 Task: Open a blank worksheet and write heading  Dollar SenseAdd Dates in a column and its values below  '2023-05-01, 2023-05-05, 2023-05-10, 2023-05-15, 2023-05-20, 2023-05-25 & 2023-05-31. 'Add Descriptionsin next column and its values below  Monthly Salary, Grocery Shopping, Dining Out., Utility Bill, Transportation, Entertainment & Miscellaneous. Add Amount in next column and its values below  $2,500, $100, $50, $150, $30, $50 & $20. Add Income/ Expensein next column and its values below  Income, Expenses, Expenses, Expenses, Expenses, Expenses & Expenses. Add Balance in next column and its values below  $2,500, $2,400, $2,350, $2,200, $2,170, $2,120 & $2,100. Save page BankBalances logbookbook
Action: Mouse moved to (112, 102)
Screenshot: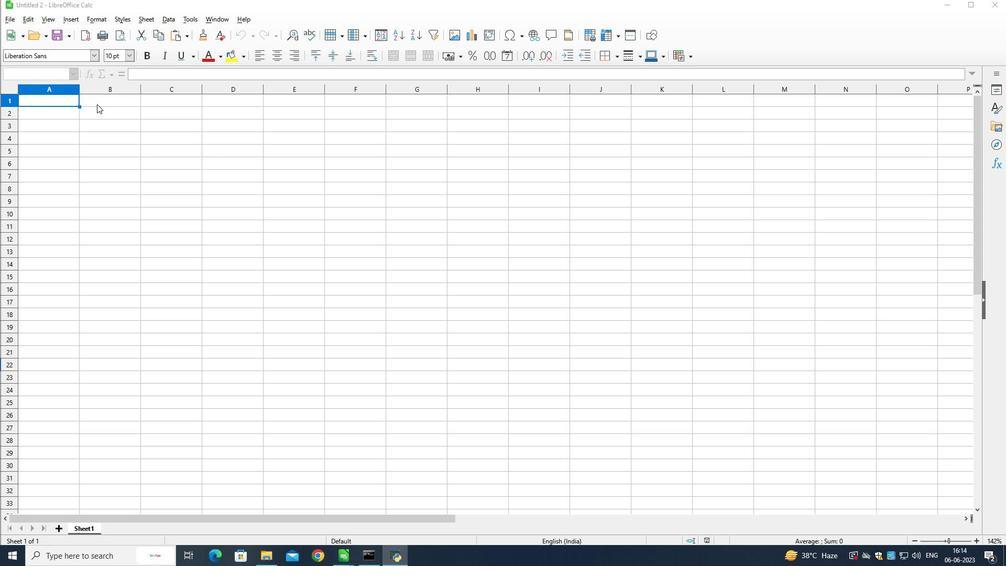 
Action: Mouse pressed left at (112, 102)
Screenshot: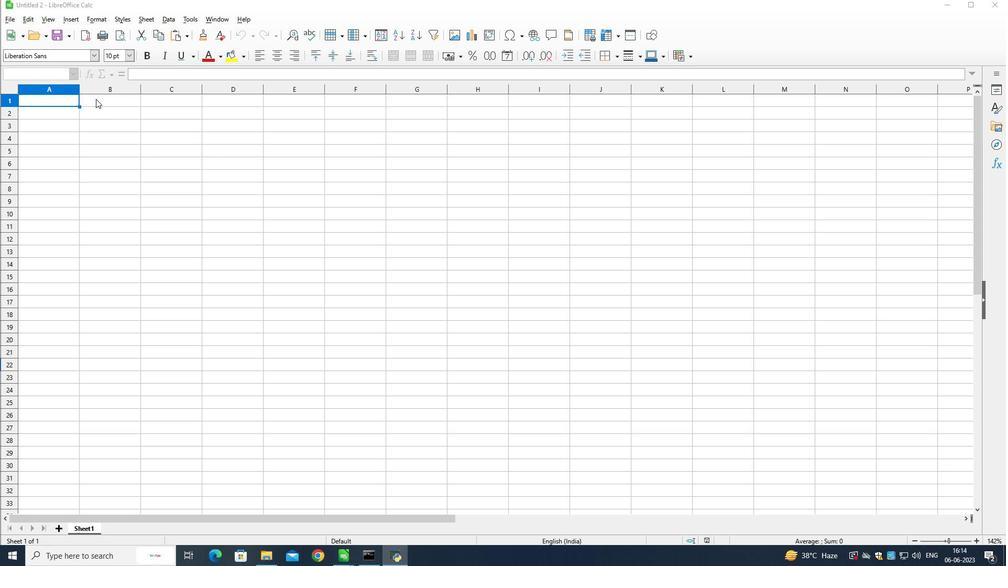
Action: Mouse moved to (112, 122)
Screenshot: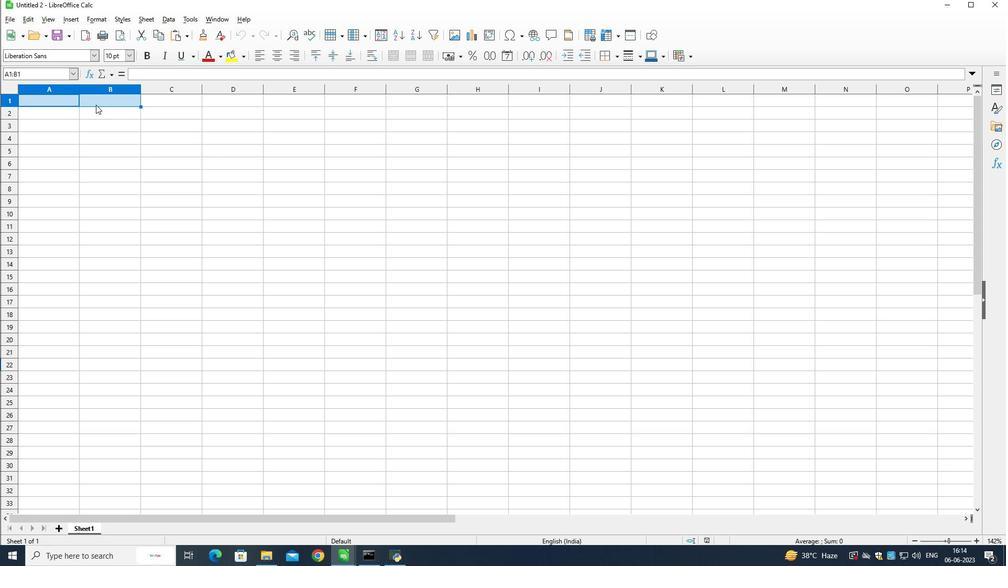 
Action: Mouse pressed right at (112, 122)
Screenshot: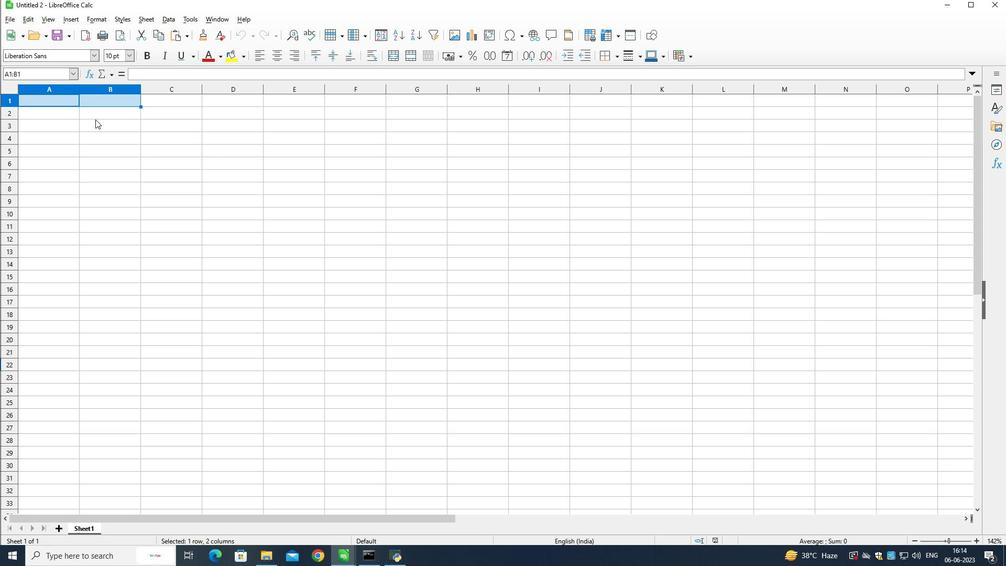 
Action: Mouse moved to (112, 105)
Screenshot: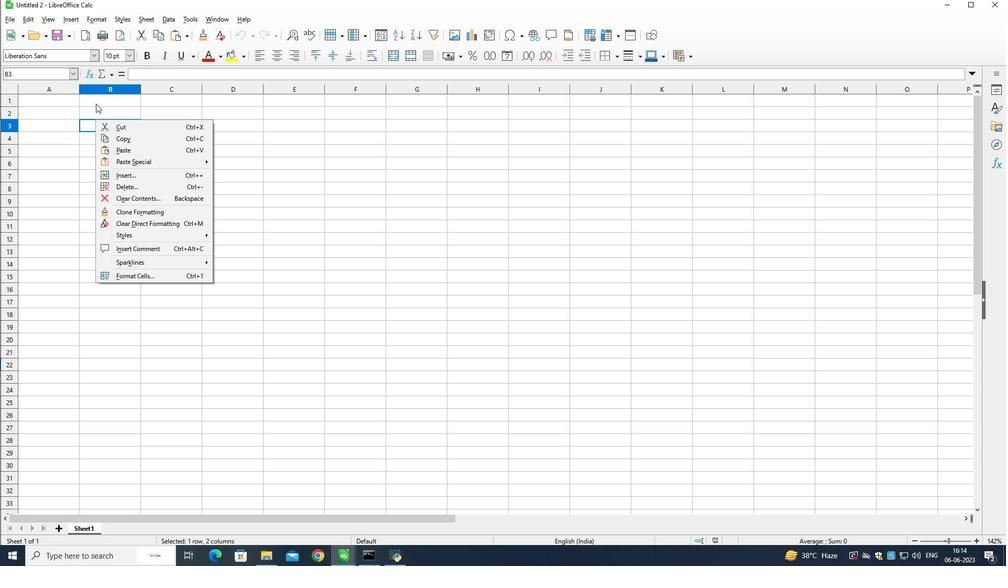 
Action: Mouse pressed left at (112, 105)
Screenshot: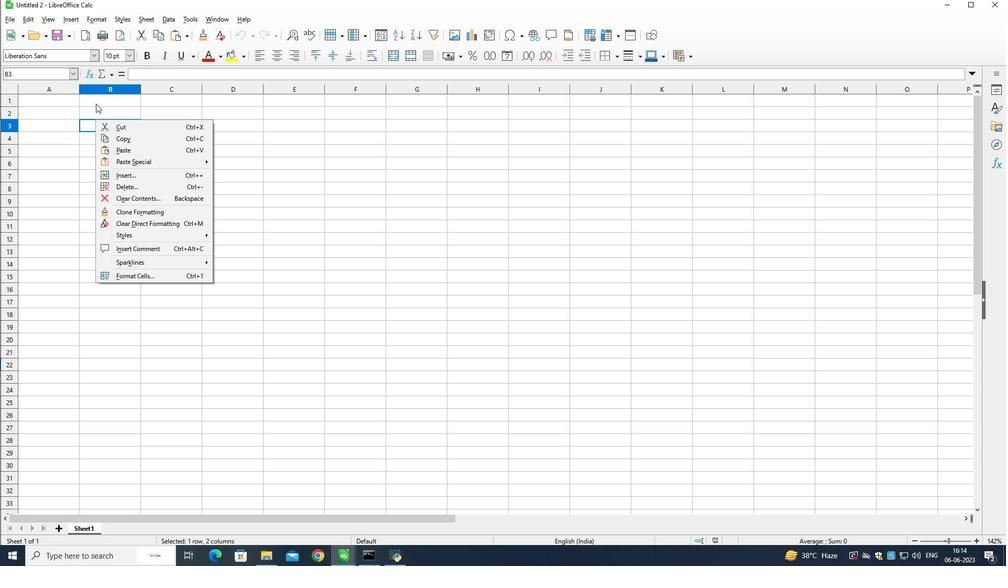 
Action: Mouse pressed left at (112, 105)
Screenshot: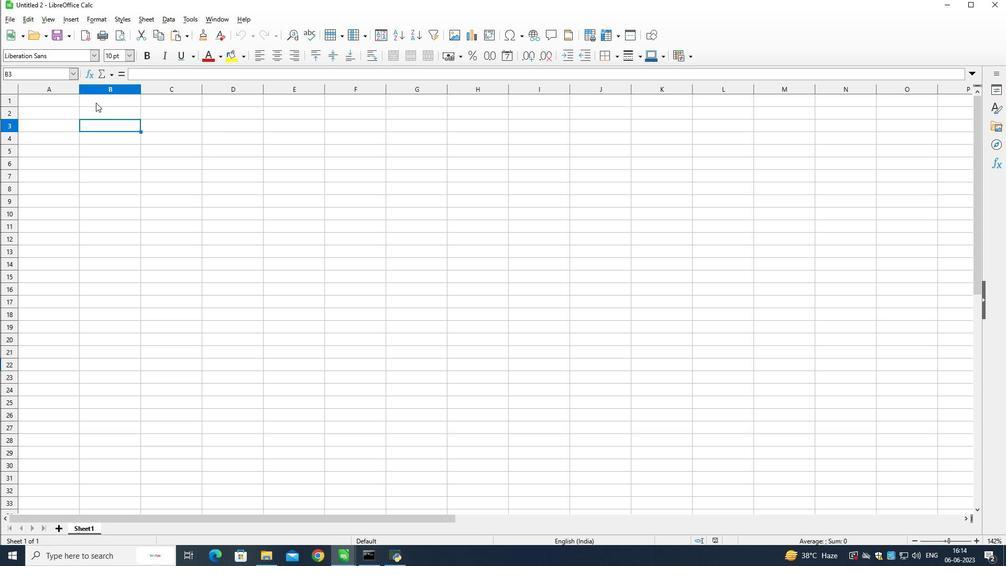
Action: Mouse moved to (113, 104)
Screenshot: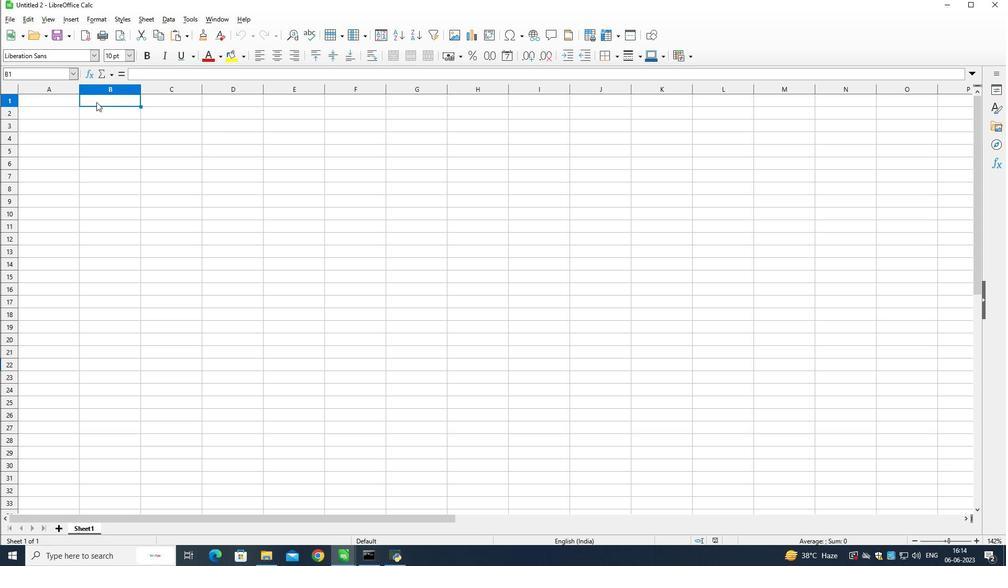 
Action: Key pressed <Key.shift>Dollar<Key.space>
Screenshot: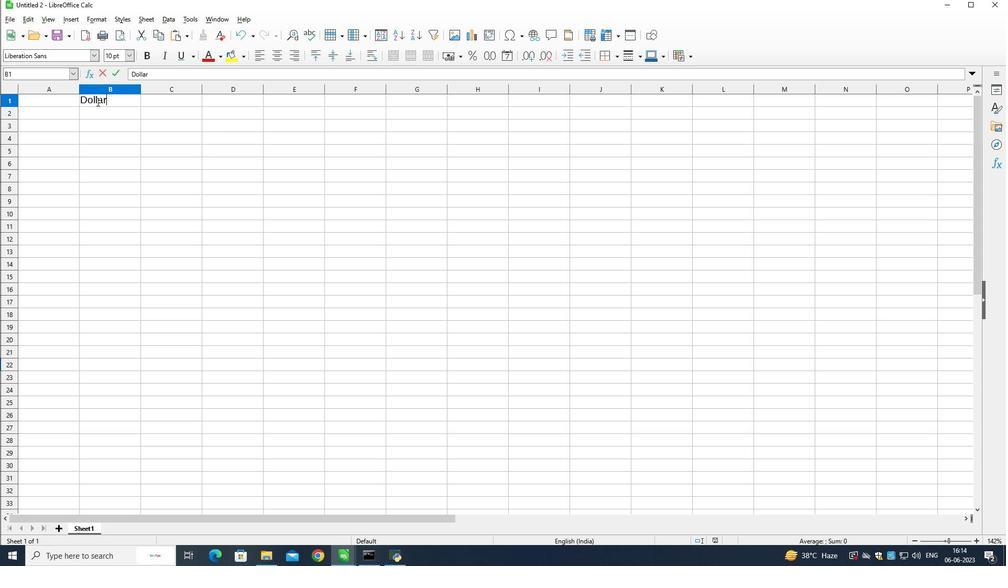
Action: Mouse moved to (718, 74)
Screenshot: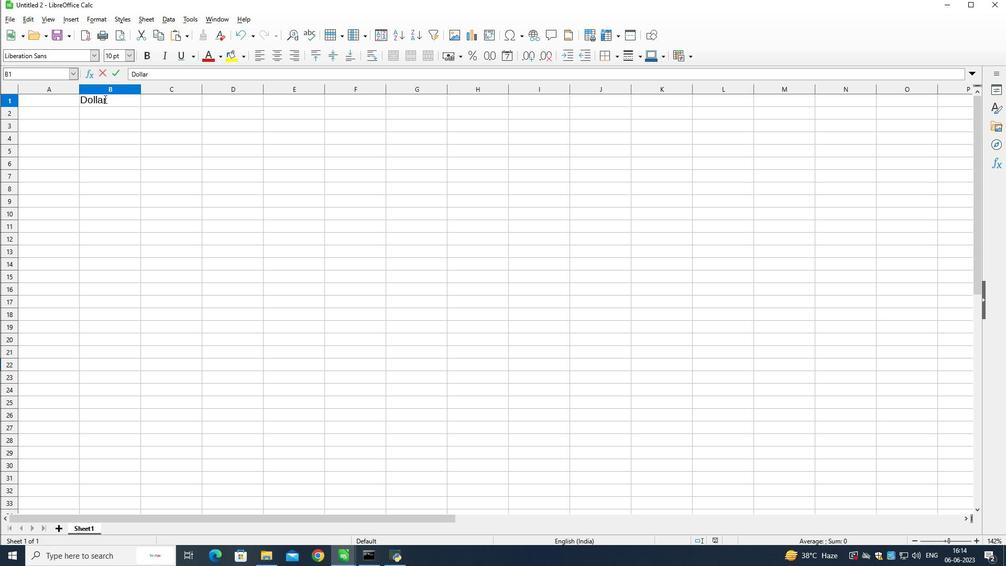 
Action: Key pressed <Key.shift>Sense<Key.down><Key.left><Key.shift>dates<Key.down>2023-05-01<Key.down>20230<Key.backspace>-05-05<Key.down>2023-05-0<Key.backspace>10<Key.down>20230<Key.backspace>-05-10<Key.down>2023-05-15<Key.down>2023-05-20<Key.down>2023-05-25<Key.down>2023-05-31
Screenshot: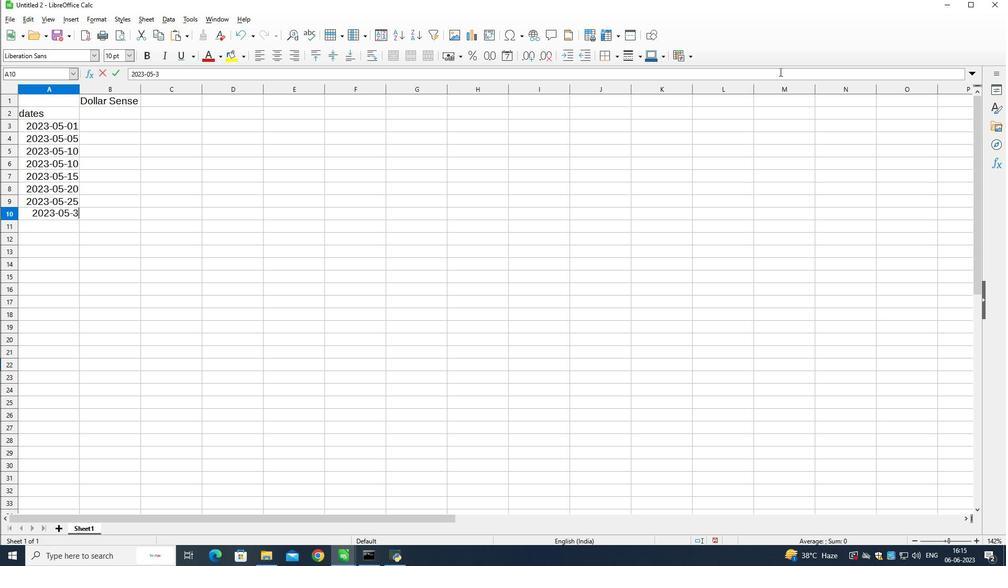 
Action: Mouse moved to (130, 118)
Screenshot: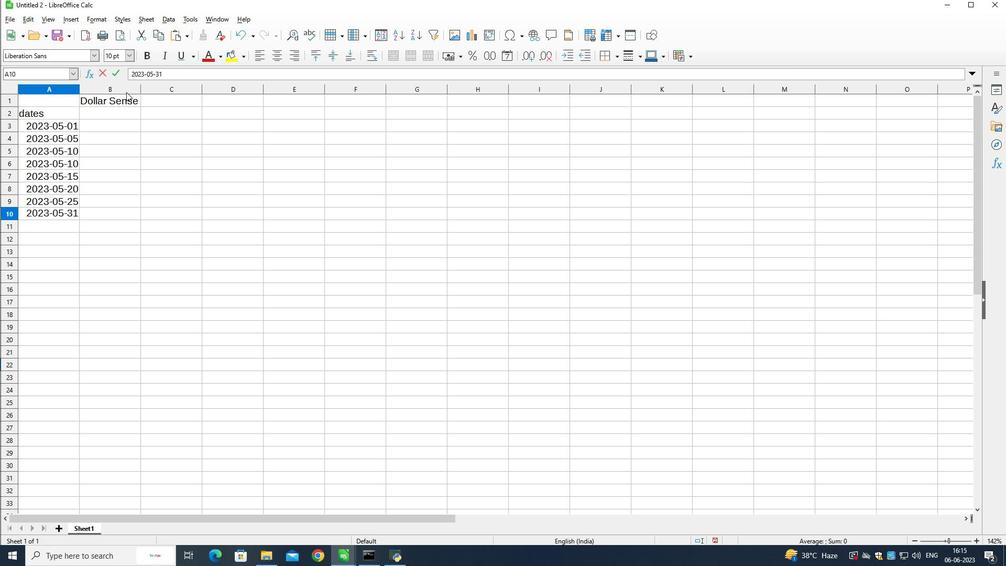 
Action: Mouse pressed left at (130, 118)
Screenshot: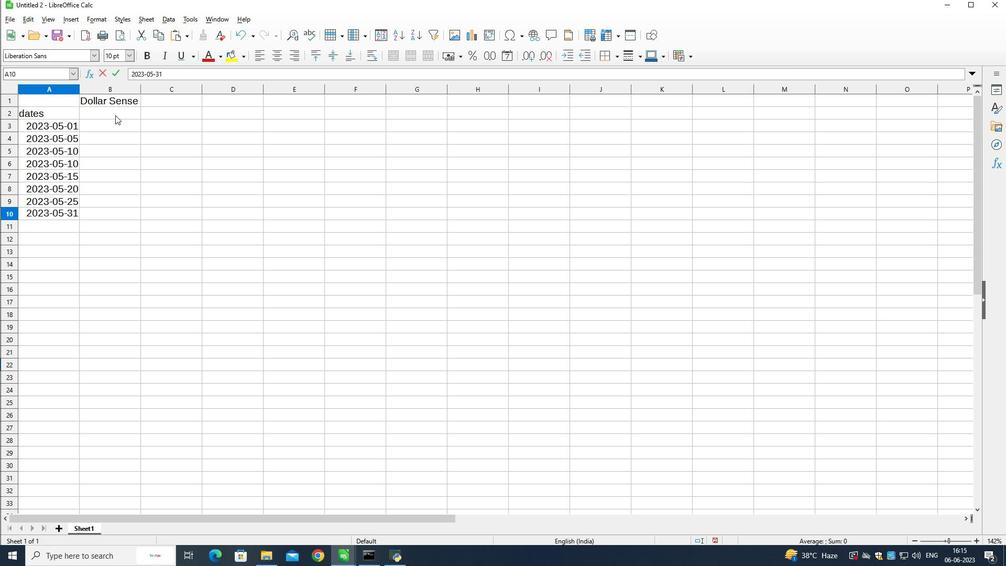 
Action: Mouse moved to (137, 138)
Screenshot: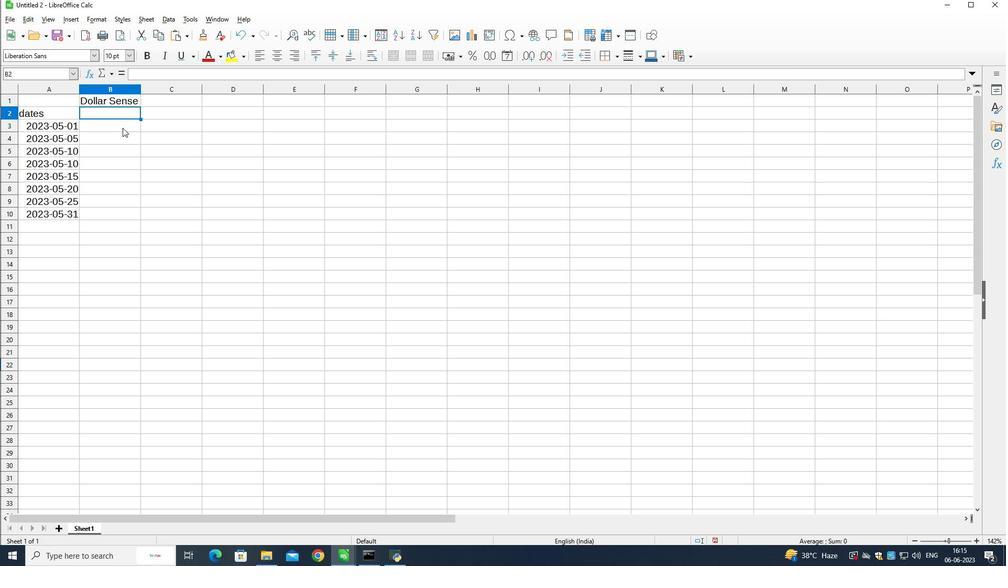 
Action: Key pressed <Key.shift><Key.shift><Key.shift><Key.shift>Description<Key.down><Key.shift><Key.shift><Key.shift><Key.shift><Key.shift><Key.shift><Key.shift><Key.shift>Monthly<Key.space><Key.shift>salary<Key.down><Key.shift><Key.shift><Key.shift><Key.shift><Key.shift><Key.shift><Key.shift><Key.shift><Key.shift><Key.shift><Key.shift><Key.shift><Key.shift><Key.shift><Key.shift><Key.shift><Key.shift><Key.shift><Key.shift><Key.shift>Grocery<Key.space><Key.shift>Shopping<Key.down><Key.shift><Key.shift>Dining<Key.space><Key.shift>OUt<Key.down><Key.shift><Key.shift><Key.shift><Key.shift><Key.shift><Key.shift><Key.shift><Key.shift><Key.shift><Key.shift><Key.shift><Key.shift><Key.shift><Key.shift><Key.shift><Key.shift><Key.shift><Key.shift><Key.shift><Key.shift><Key.shift><Key.shift><Key.shift><Key.shift><Key.shift><Key.shift><Key.shift><Key.shift><Key.shift><Key.shift><Key.shift><Key.shift><Key.shift><Key.shift><Key.shift><Key.shift><Key.shift><Key.shift><Key.shift><Key.shift>Utility<Key.space><Key.shift>Bill<Key.down><Key.shift>Transportation<Key.down><Key.shift>Entertainment<Key.down><Key.shift>Miscelle<Key.backspace>aneous<Key.down><Key.shift>Am<Key.backspace><Key.backspace>
Screenshot: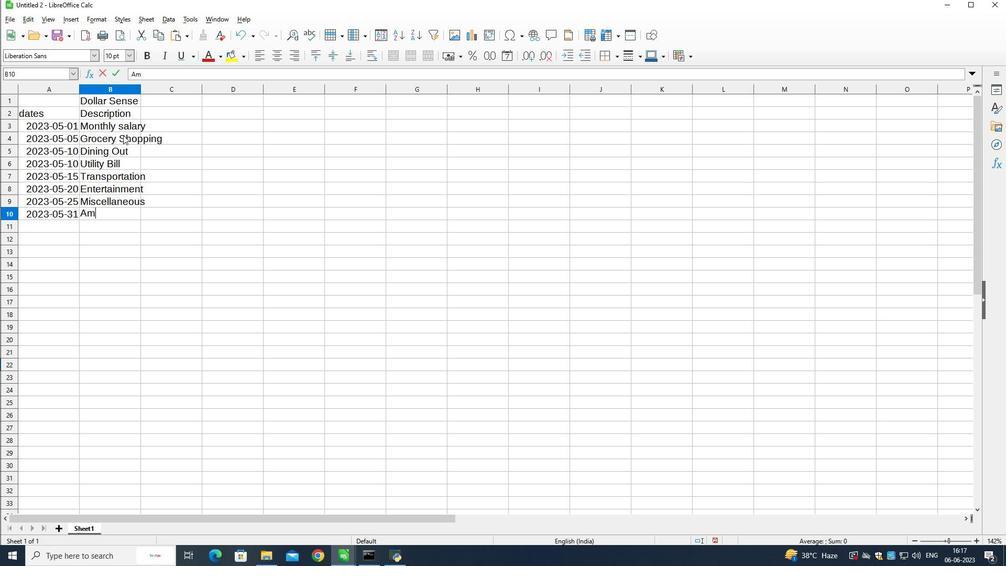 
Action: Mouse moved to (136, 200)
Screenshot: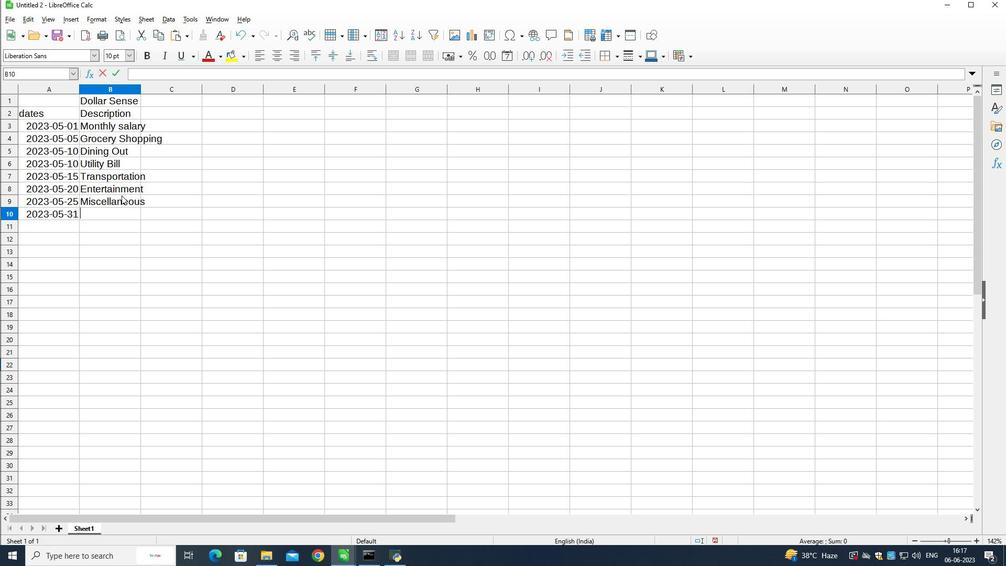 
Action: Mouse pressed left at (136, 200)
Screenshot: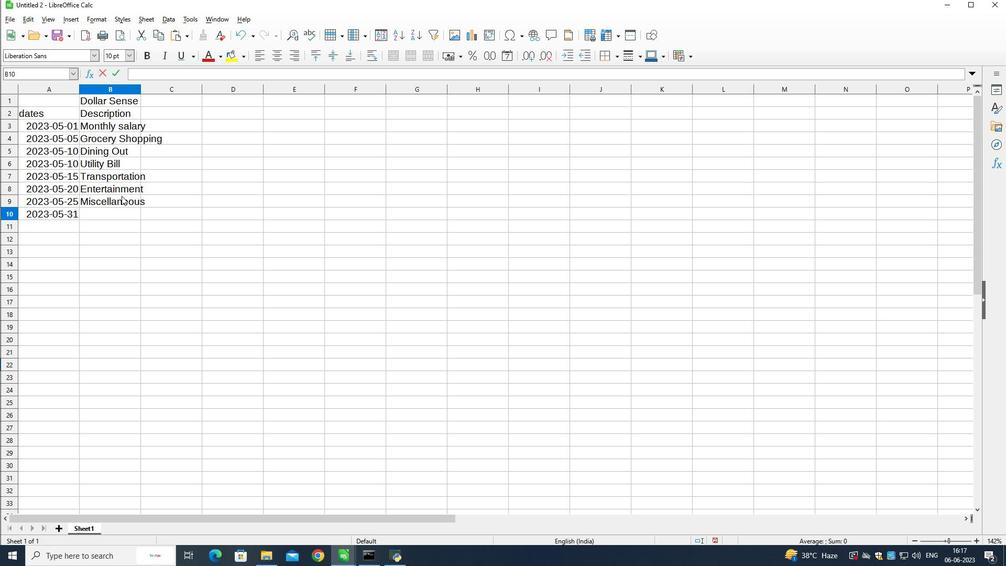 
Action: Mouse pressed left at (136, 200)
Screenshot: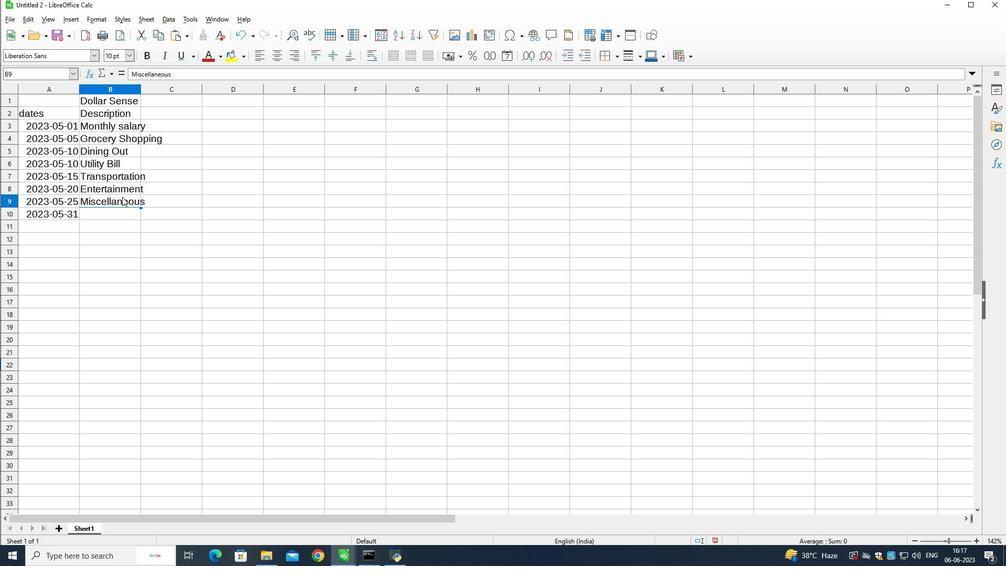 
Action: Mouse moved to (137, 206)
Screenshot: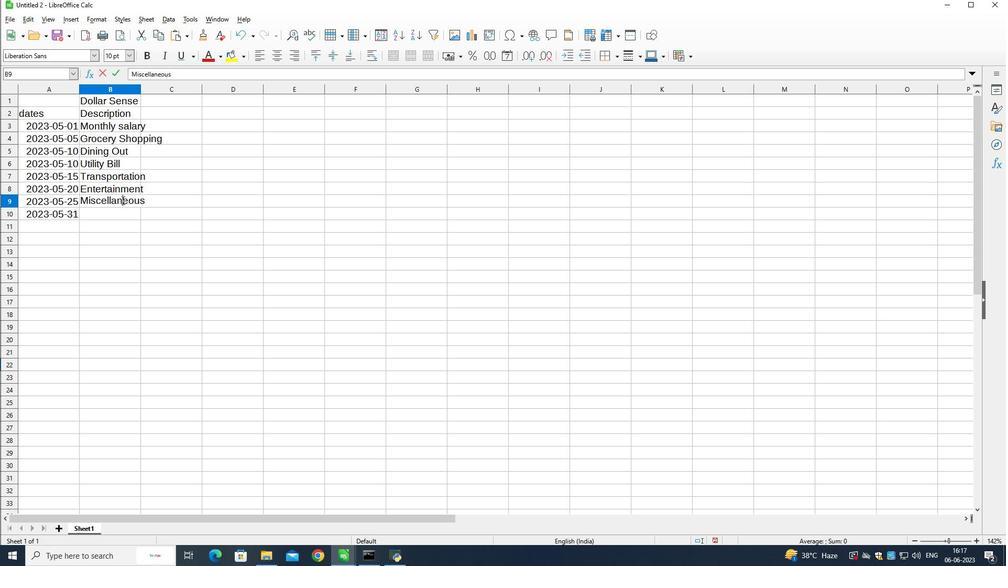 
Action: Mouse pressed left at (137, 206)
Screenshot: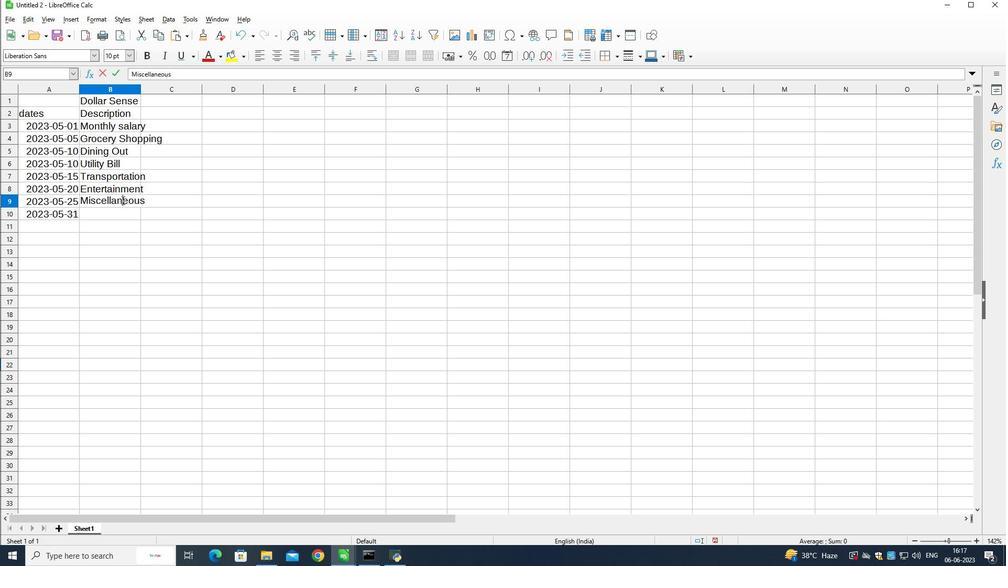 
Action: Mouse pressed left at (137, 206)
Screenshot: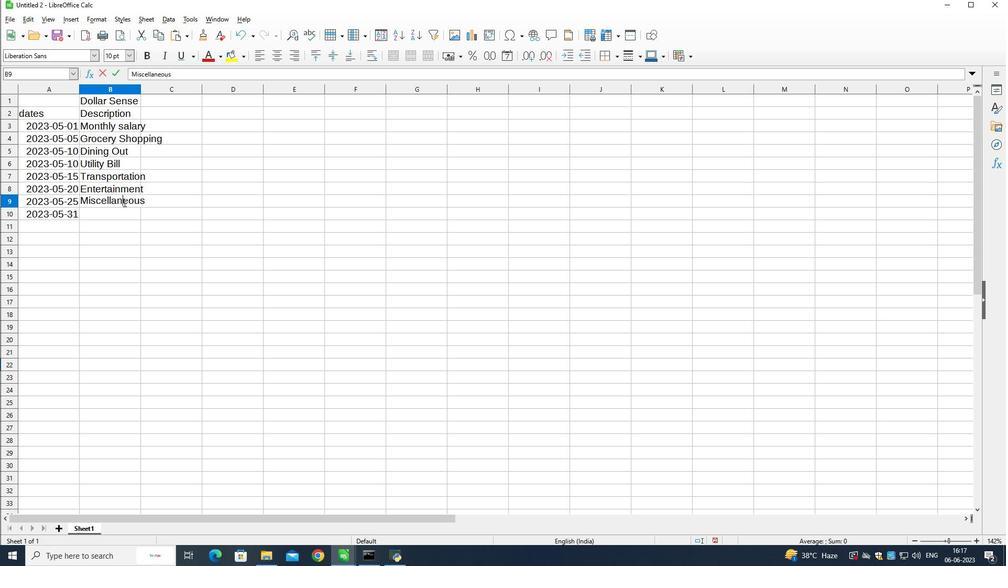 
Action: Mouse moved to (178, 173)
Screenshot: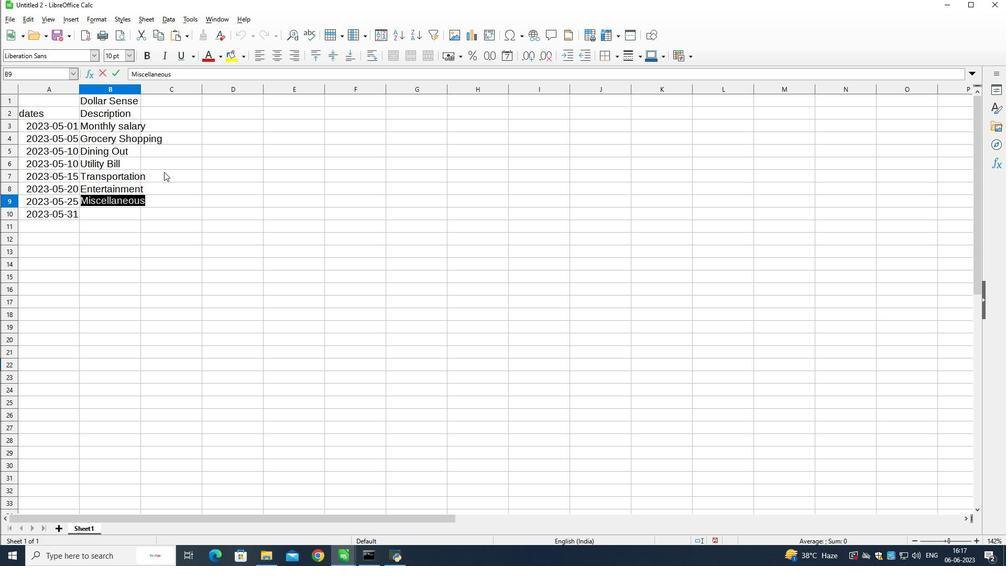 
Action: Mouse pressed left at (178, 173)
Screenshot: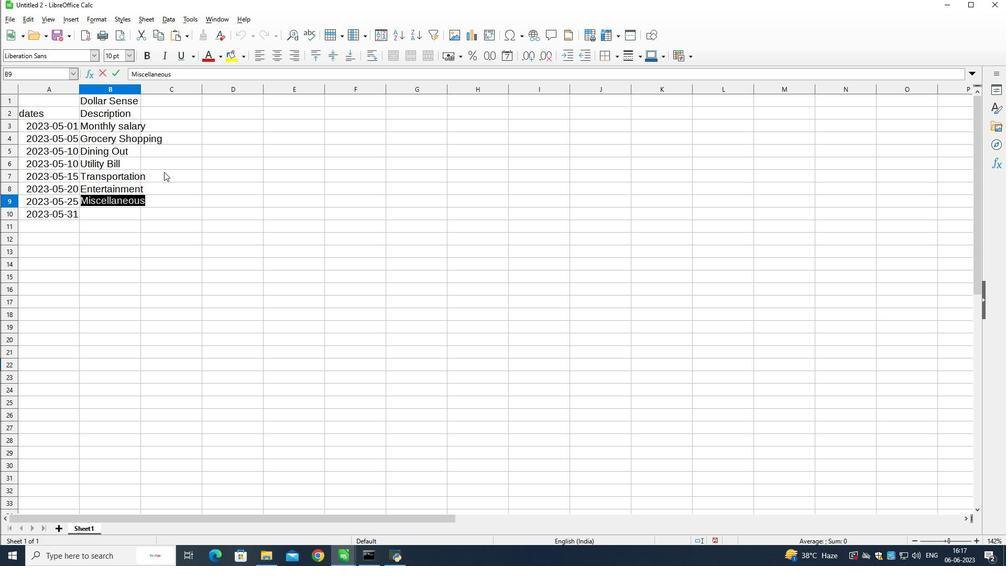 
Action: Mouse moved to (137, 130)
Screenshot: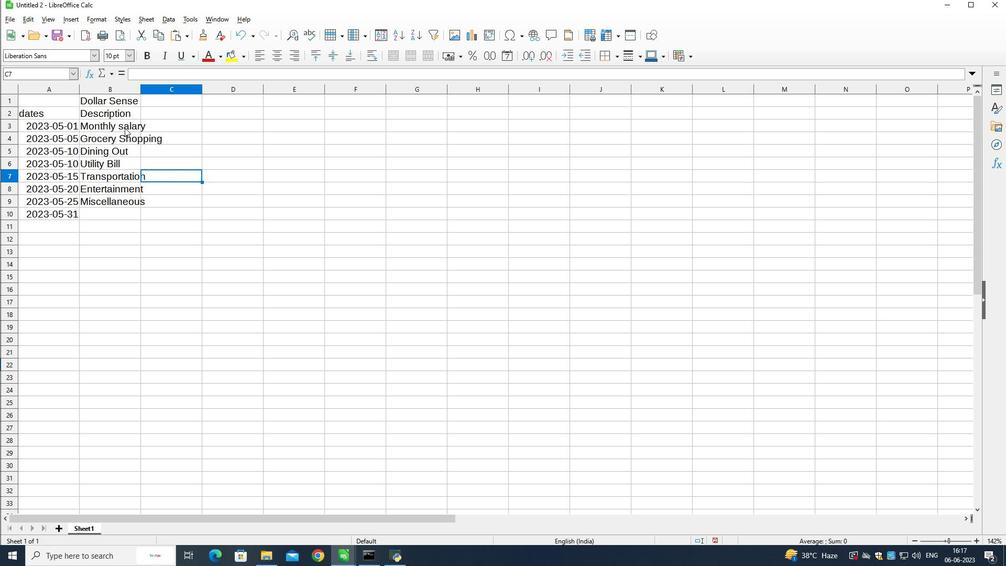 
Action: Mouse pressed left at (137, 130)
Screenshot: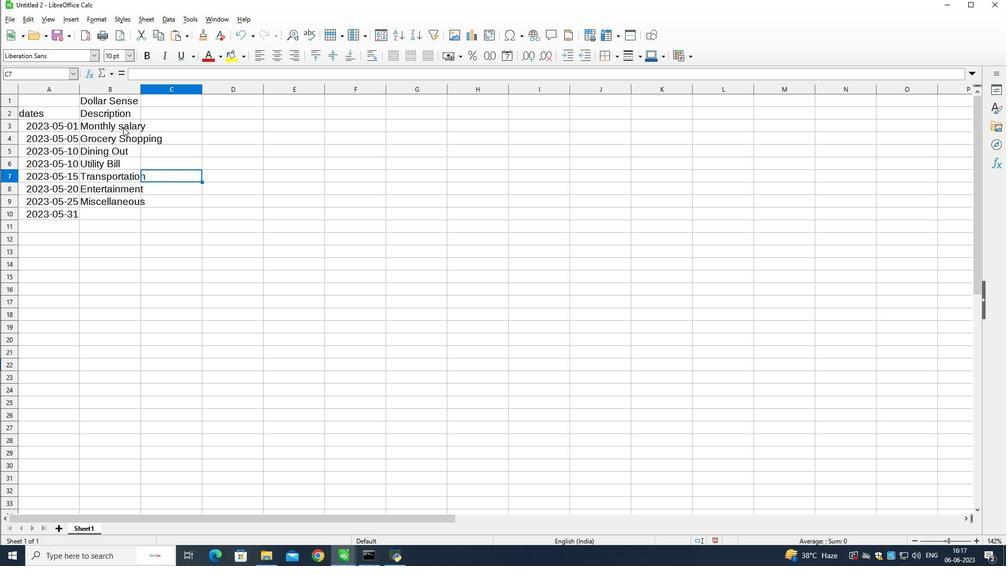 
Action: Mouse pressed left at (137, 130)
Screenshot: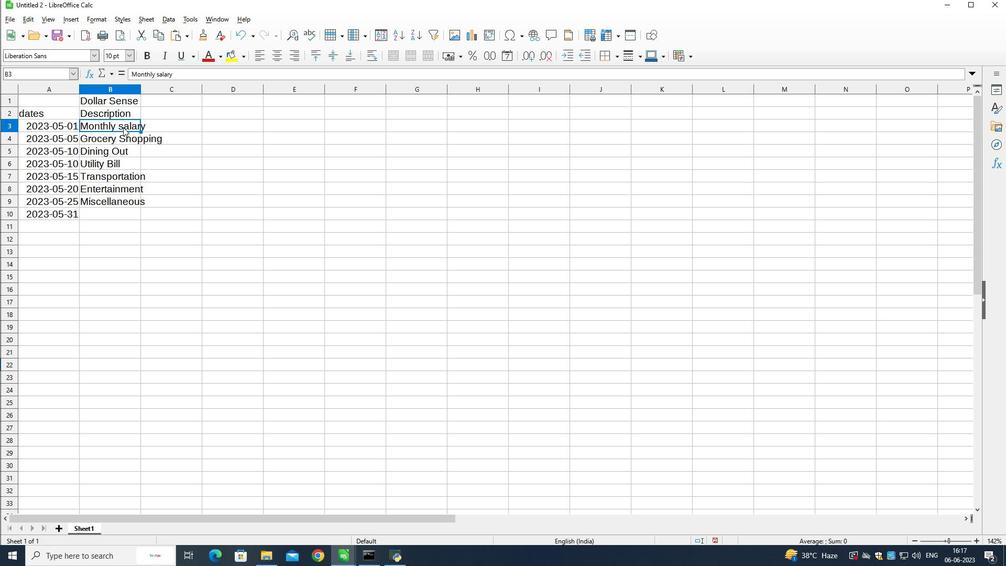 
Action: Mouse moved to (181, 165)
Screenshot: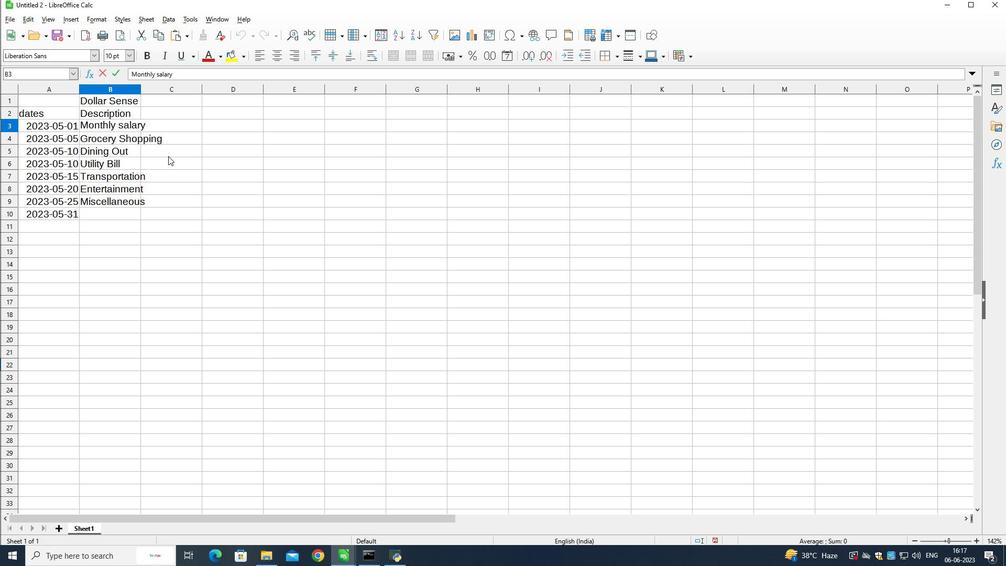 
Action: Mouse pressed left at (181, 165)
Screenshot: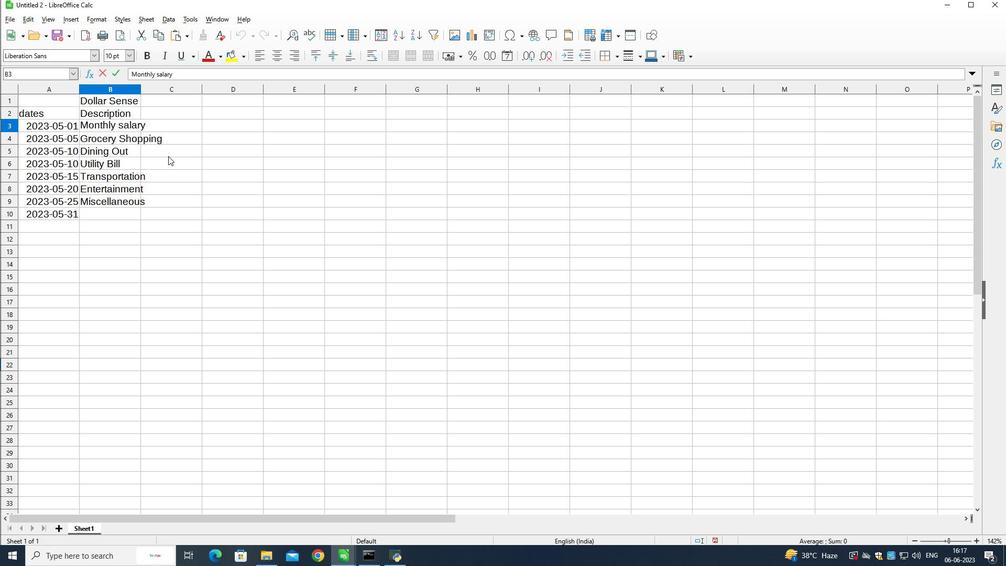 
Action: Mouse moved to (138, 145)
Screenshot: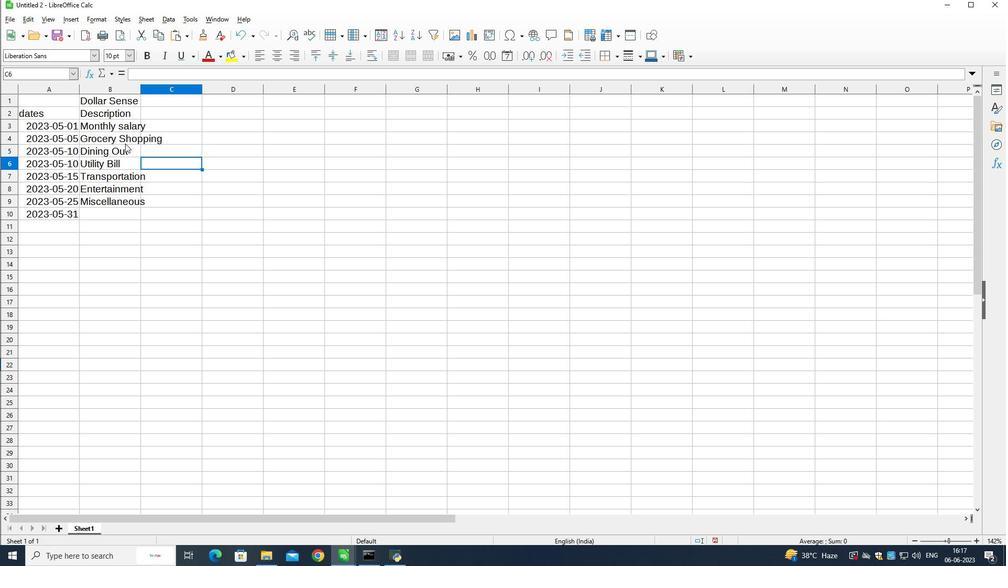 
Action: Mouse pressed left at (138, 145)
Screenshot: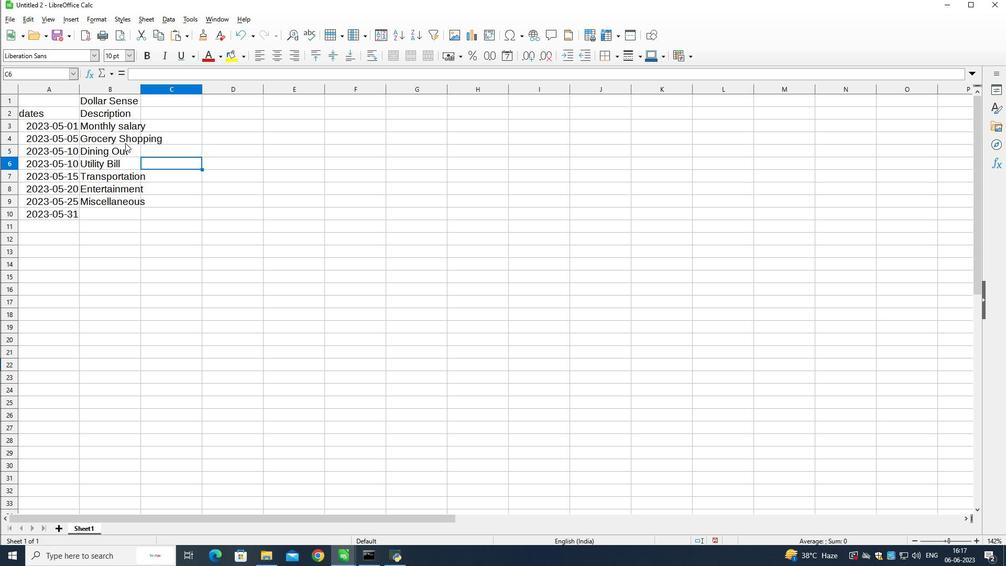 
Action: Mouse moved to (144, 159)
Screenshot: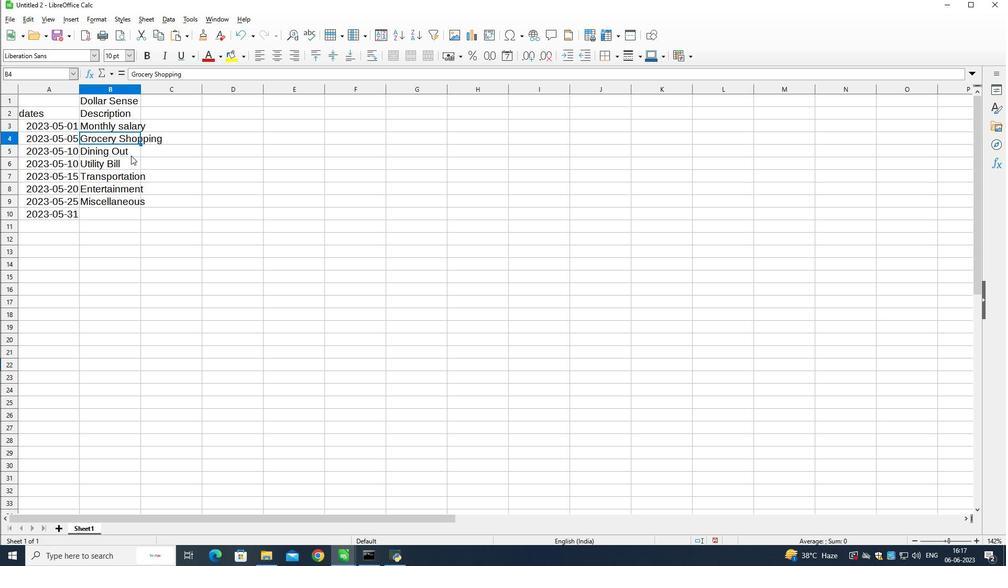 
Action: Mouse pressed left at (144, 159)
Screenshot: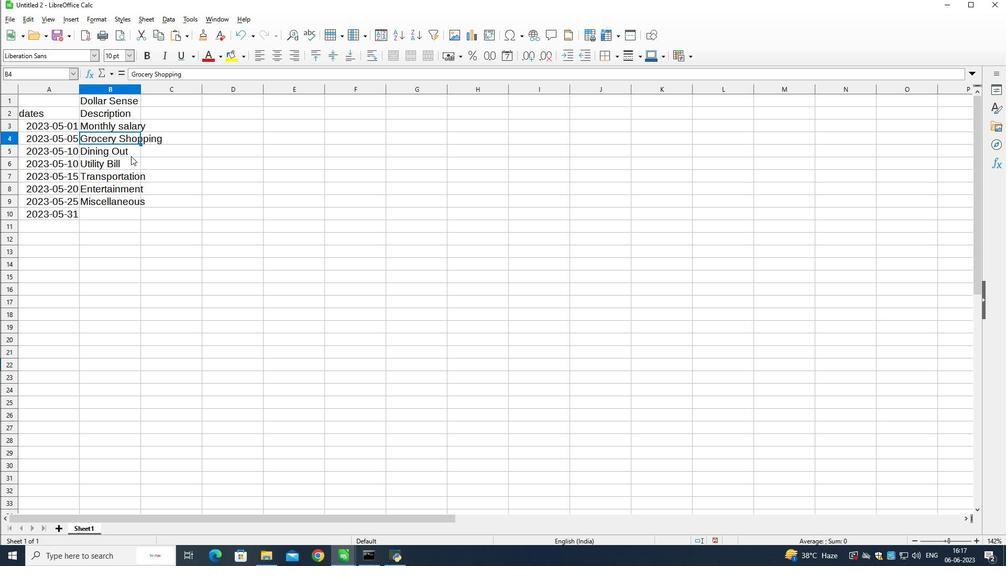 
Action: Mouse moved to (142, 169)
Screenshot: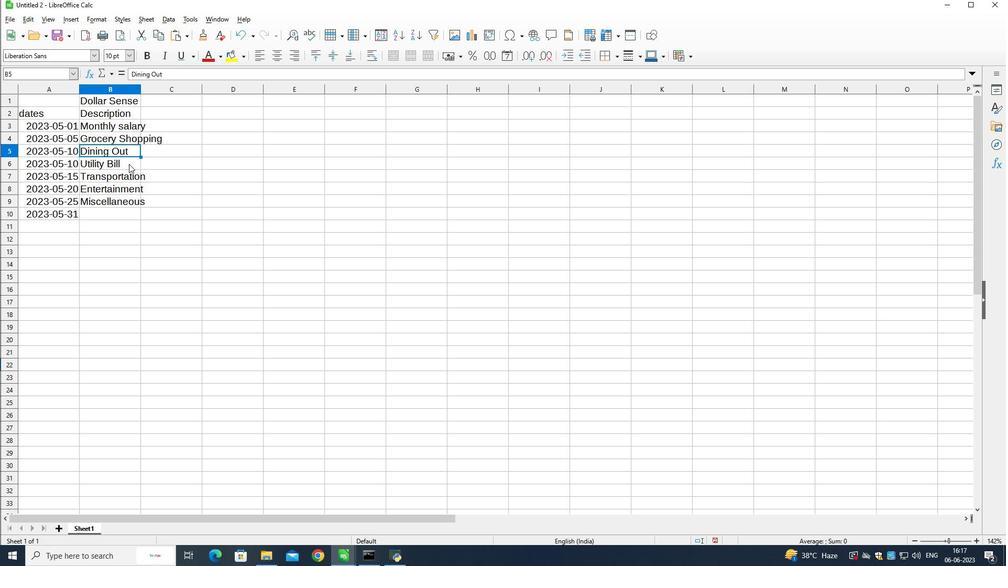 
Action: Mouse pressed left at (142, 169)
Screenshot: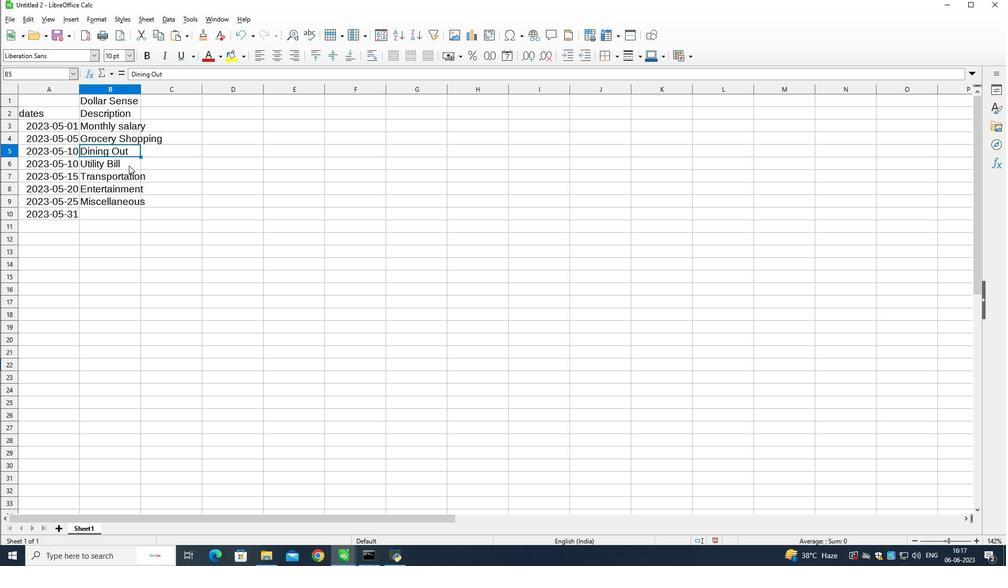 
Action: Mouse moved to (143, 180)
Screenshot: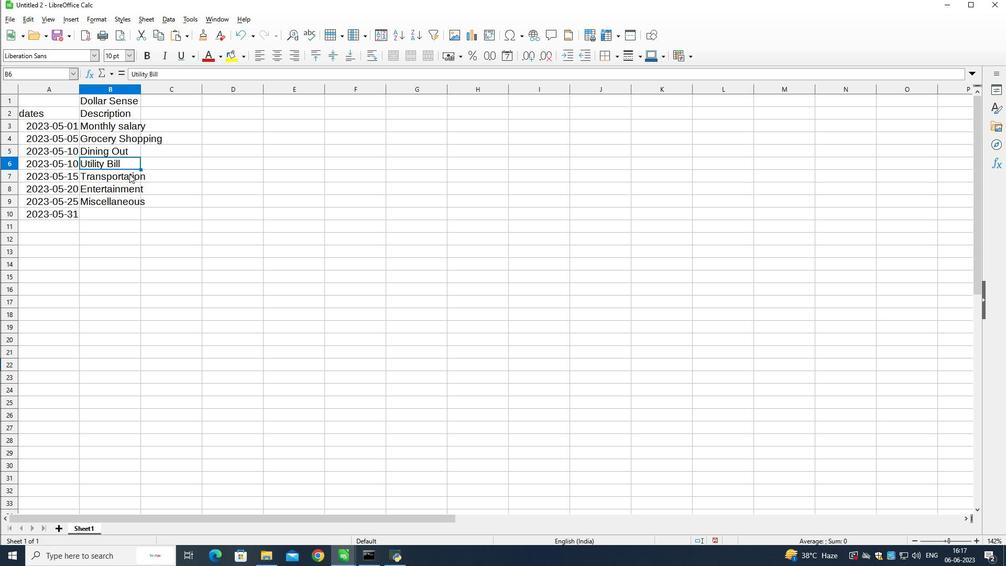 
Action: Mouse pressed left at (143, 180)
Screenshot: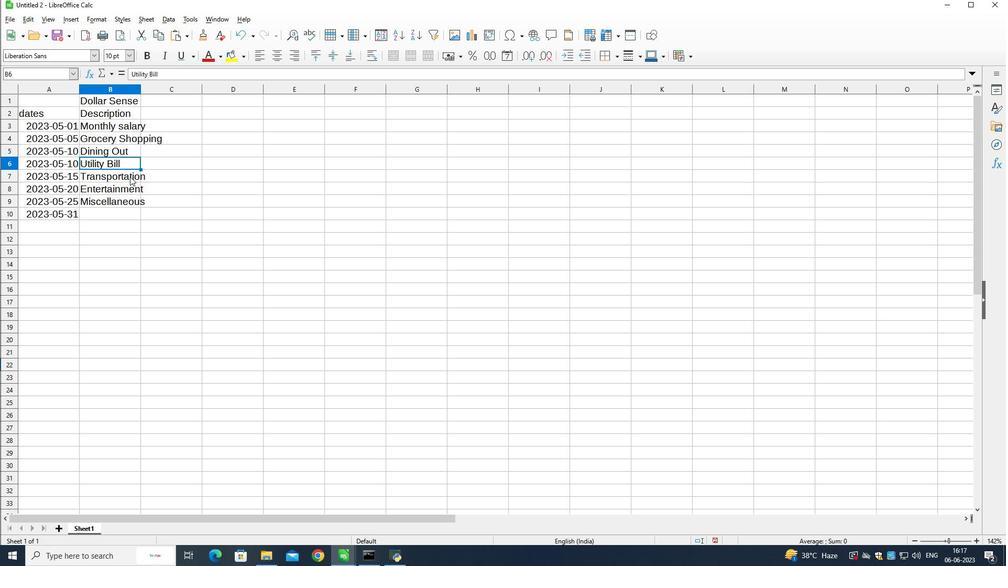 
Action: Mouse moved to (144, 191)
Screenshot: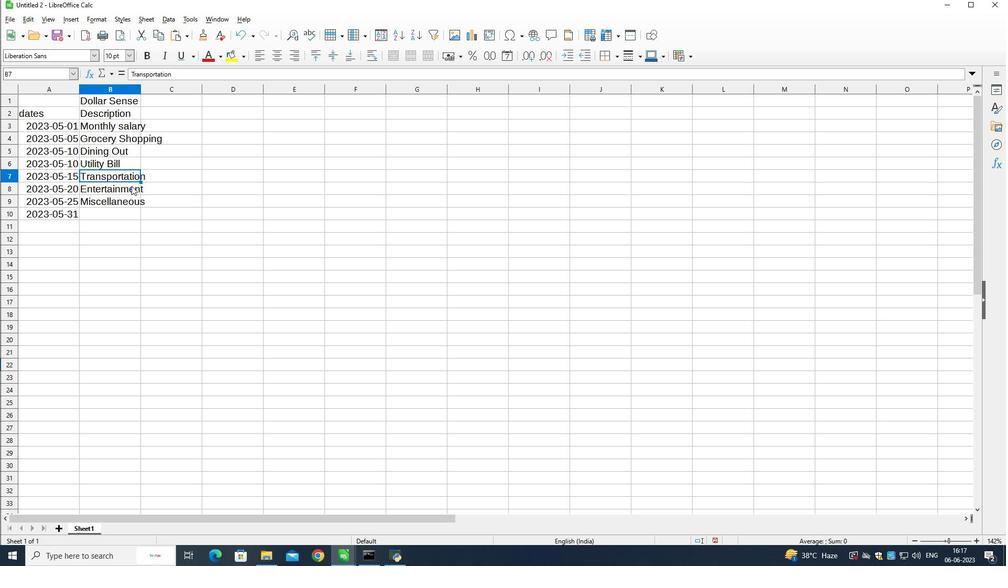 
Action: Mouse pressed left at (144, 191)
Screenshot: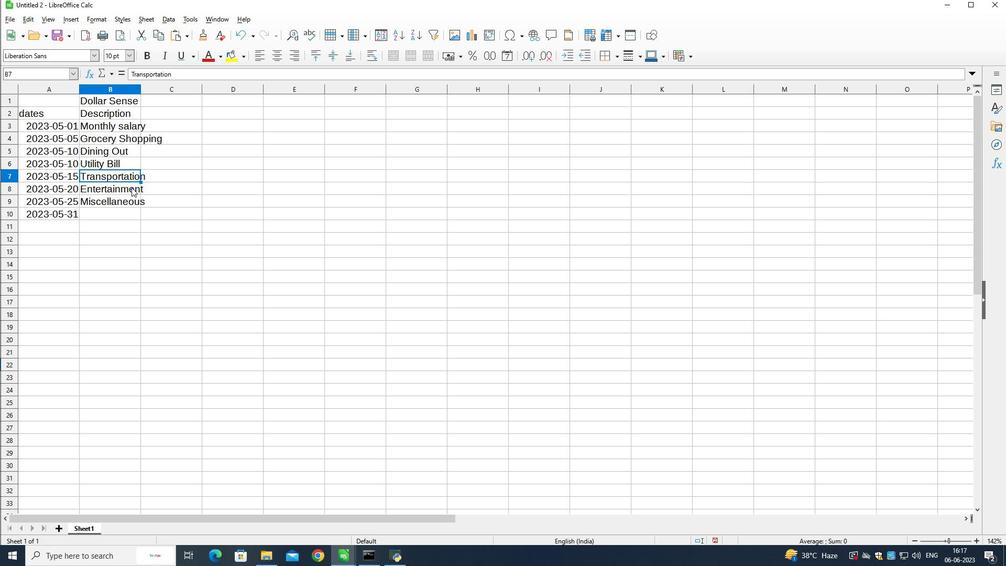 
Action: Mouse moved to (144, 205)
Screenshot: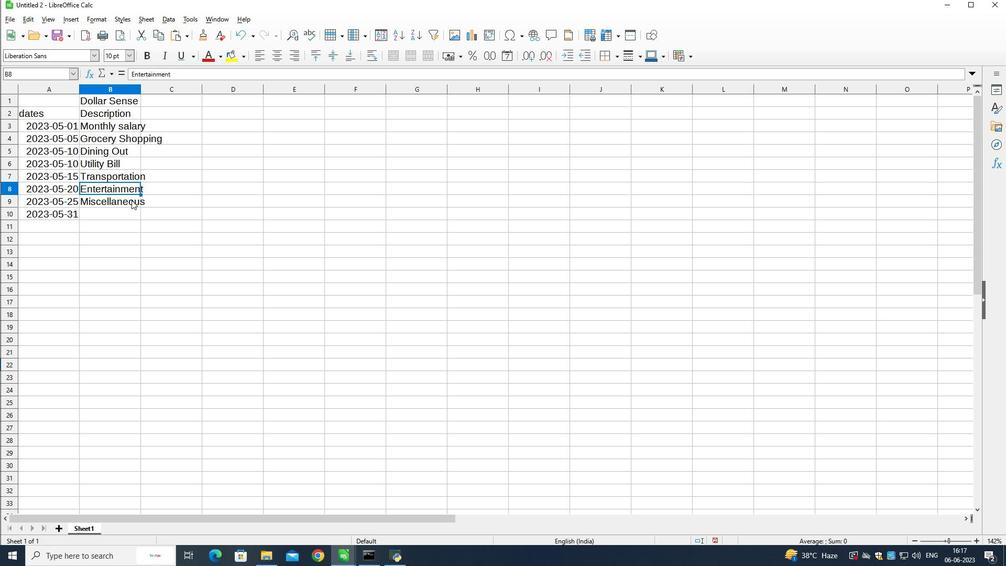 
Action: Mouse pressed left at (144, 205)
Screenshot: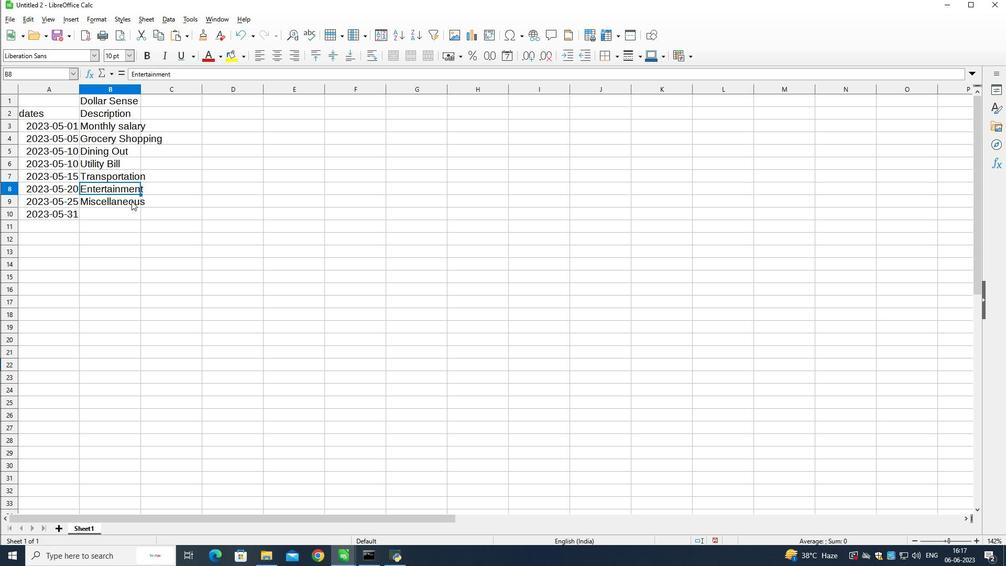 
Action: Mouse moved to (119, 215)
Screenshot: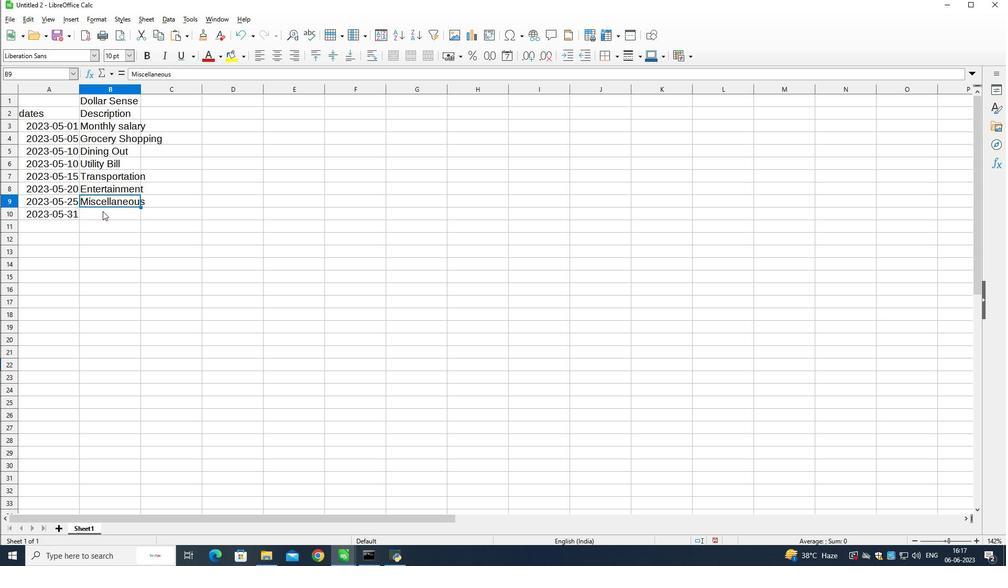 
Action: Mouse pressed left at (119, 215)
Screenshot: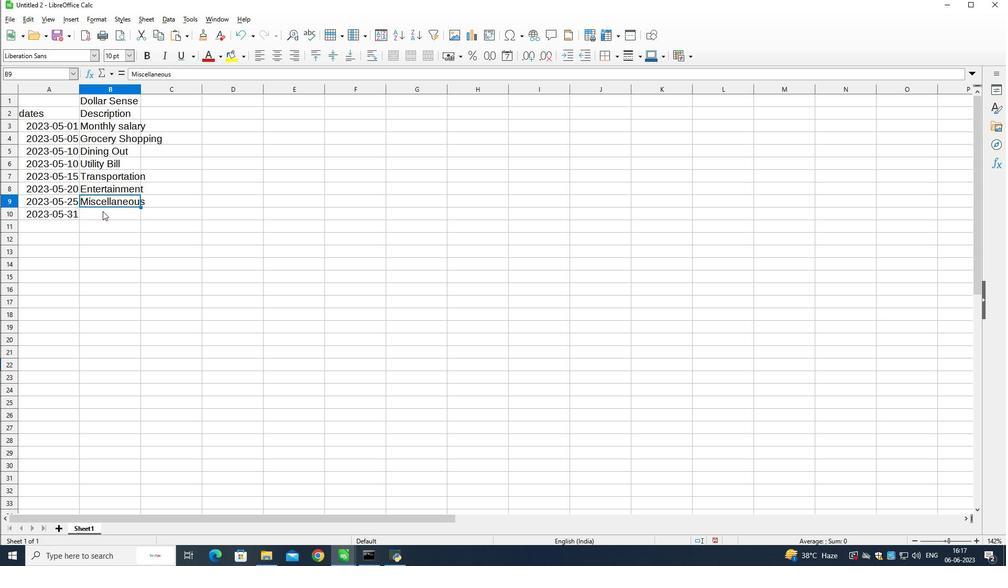 
Action: Mouse moved to (172, 115)
Screenshot: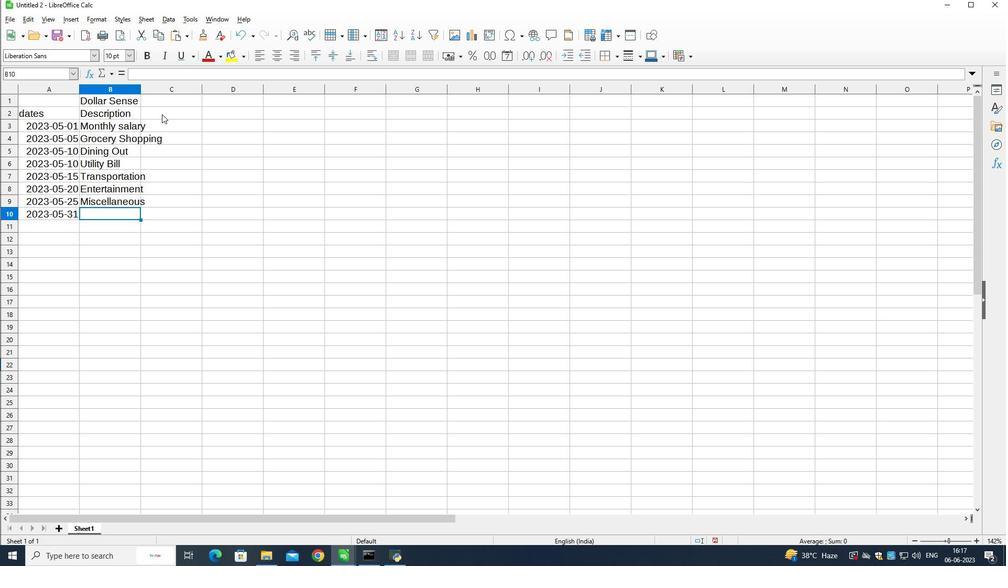 
Action: Mouse pressed left at (172, 115)
Screenshot: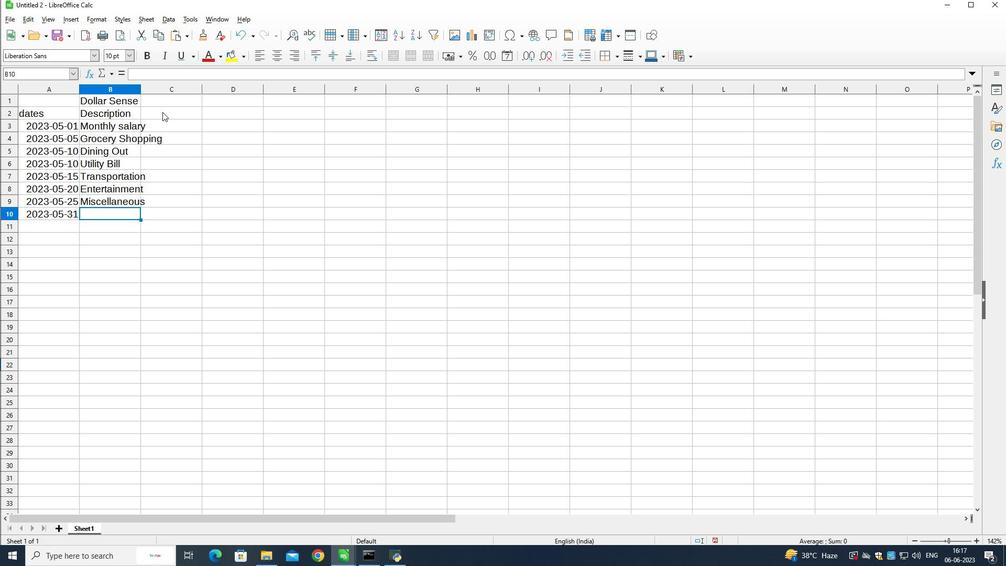 
Action: Mouse moved to (287, 159)
Screenshot: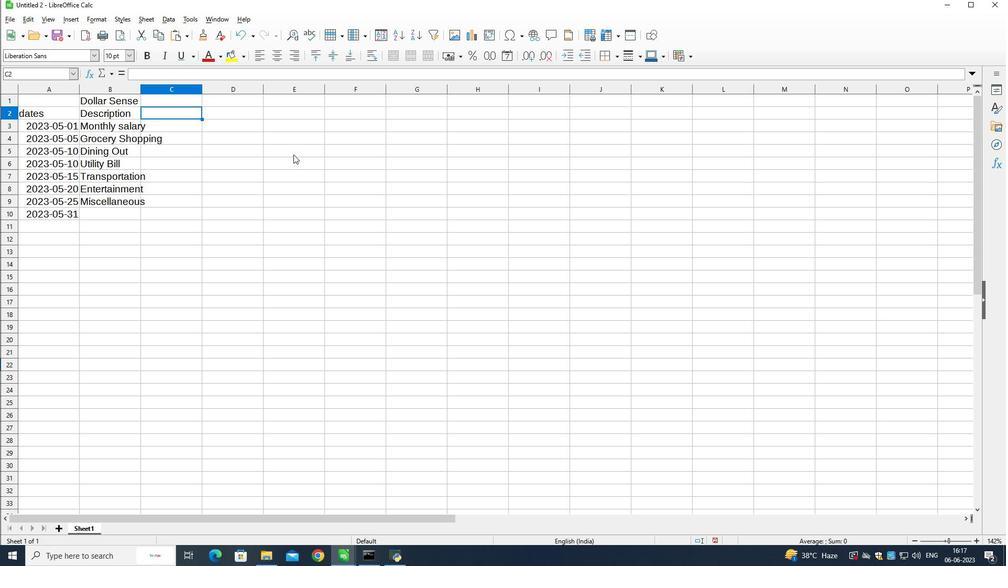 
Action: Key pressed <Key.shift>Amoub<Key.backspace>nt<Key.down>
Screenshot: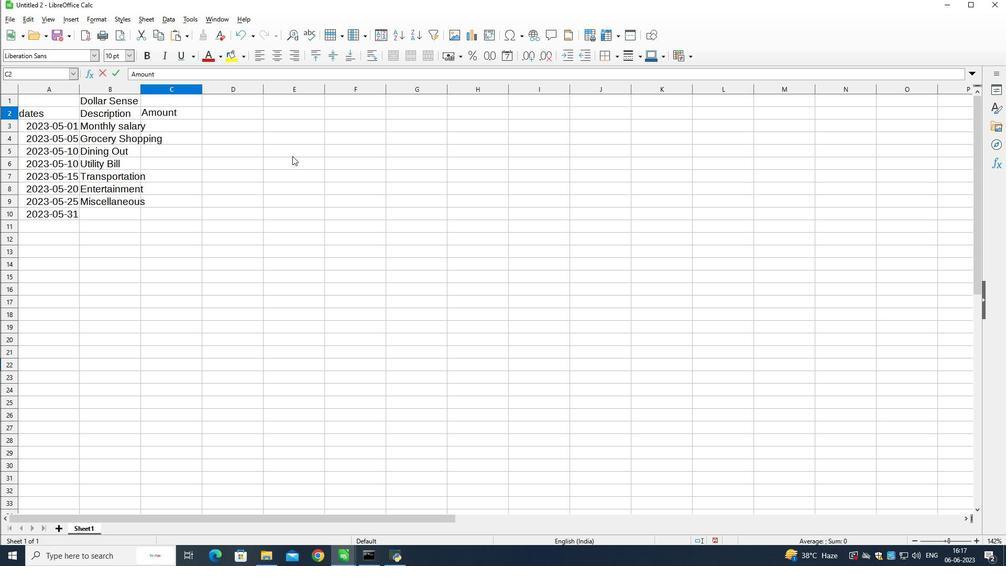 
Action: Mouse moved to (368, 119)
Screenshot: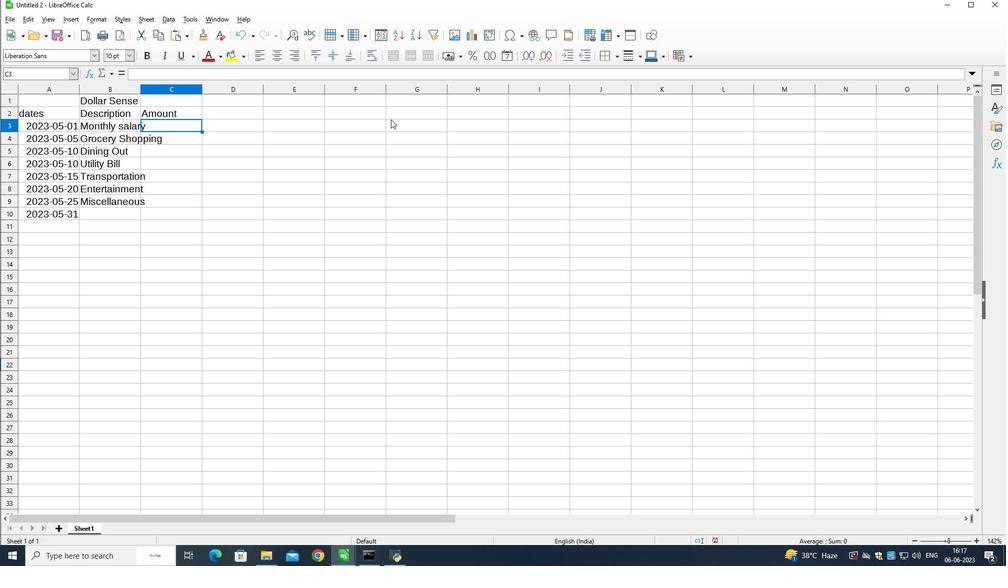 
Action: Key pressed 1
Screenshot: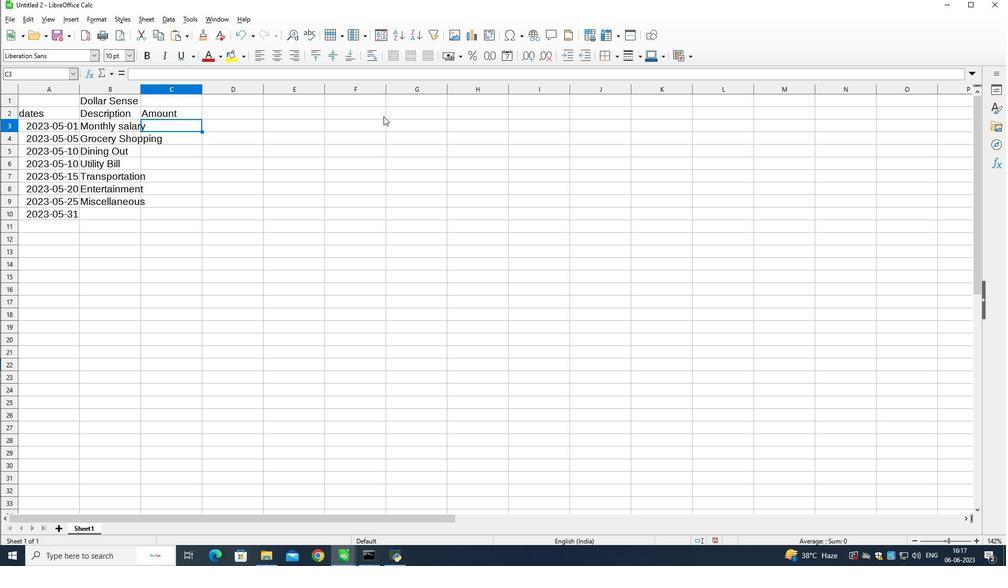 
Action: Mouse moved to (307, 149)
Screenshot: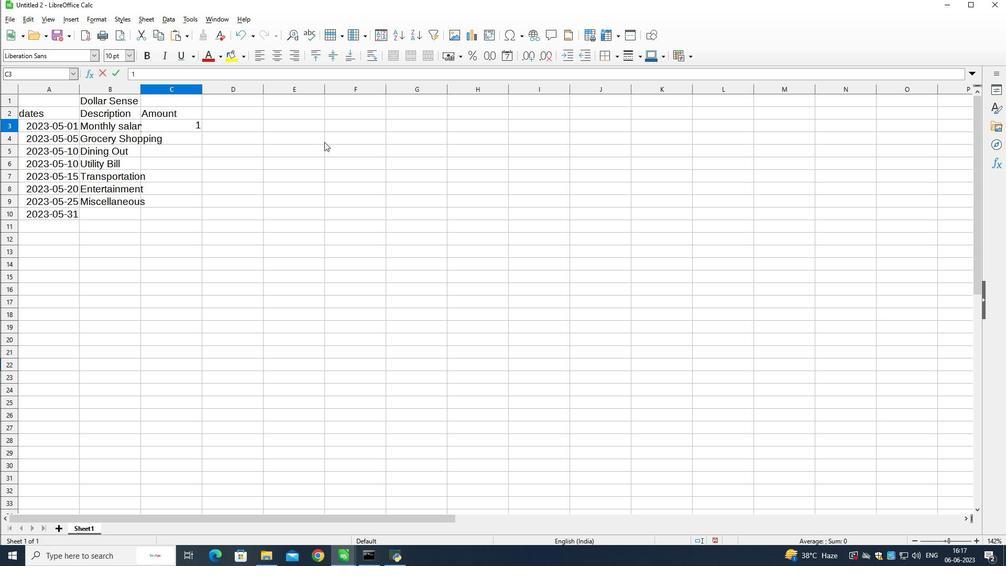 
Action: Key pressed <Key.backspace><Key.shift><Key.shift><Key.shift><Key.shift>%<Key.backspace><Key.shift>$2500<Key.down><Key.shift>$100<Key.down><Key.shift>$50<Key.shift><Key.down><Key.shift>$150<Key.down><Key.shift>$30<Key.down><Key.shift>$50<Key.down><Key.shift>$20
Screenshot: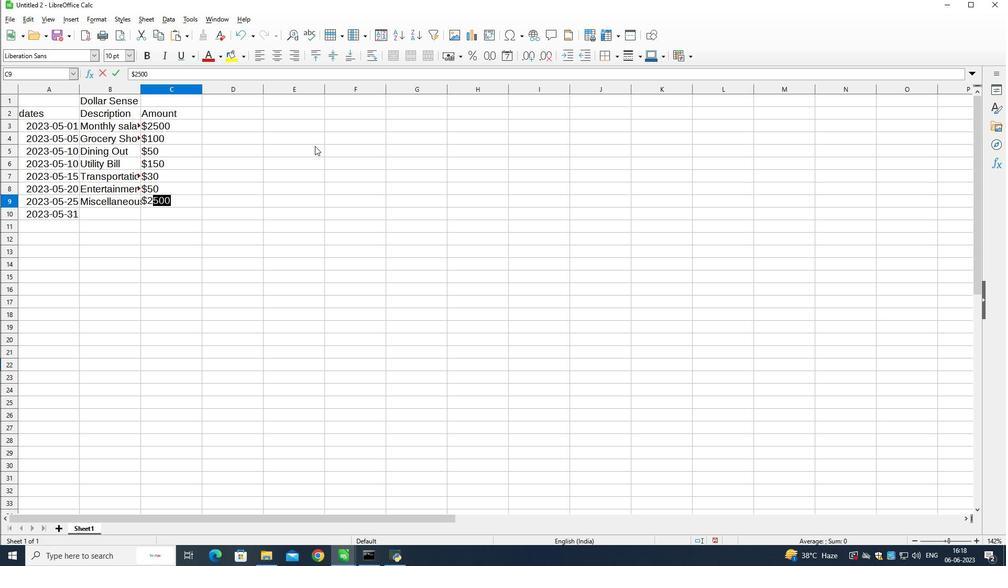 
Action: Mouse moved to (188, 214)
Screenshot: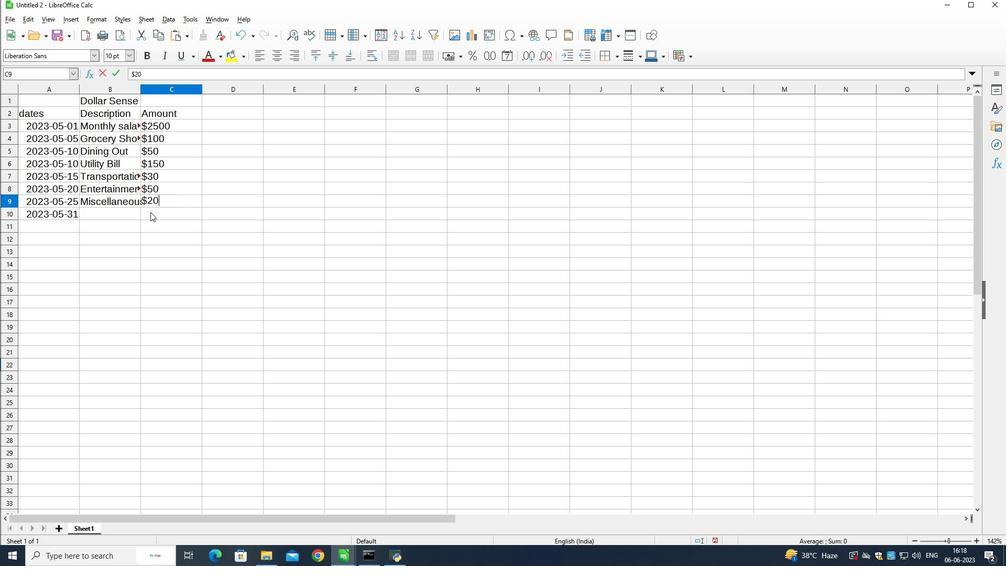 
Action: Mouse pressed left at (188, 214)
Screenshot: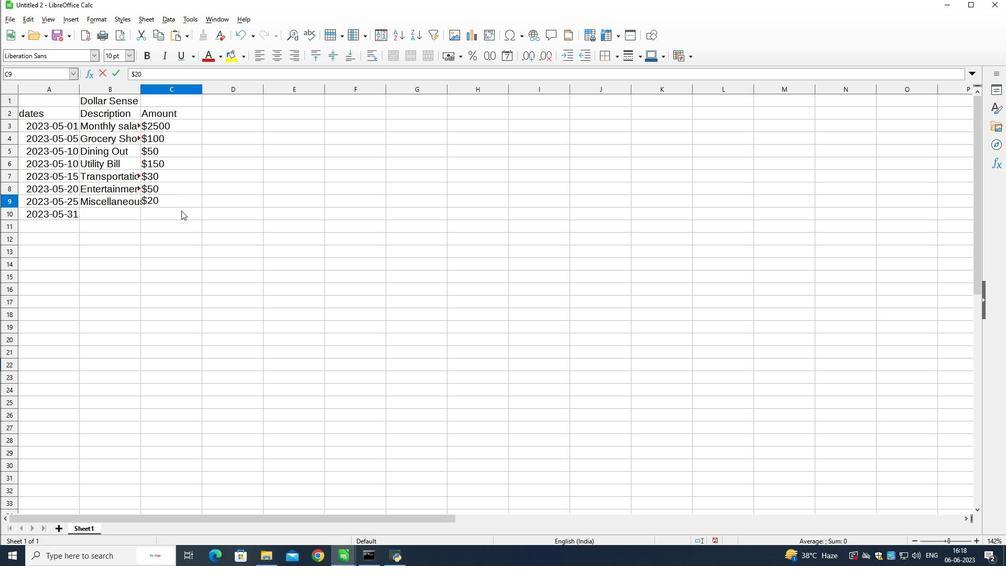 
Action: Mouse moved to (219, 114)
Screenshot: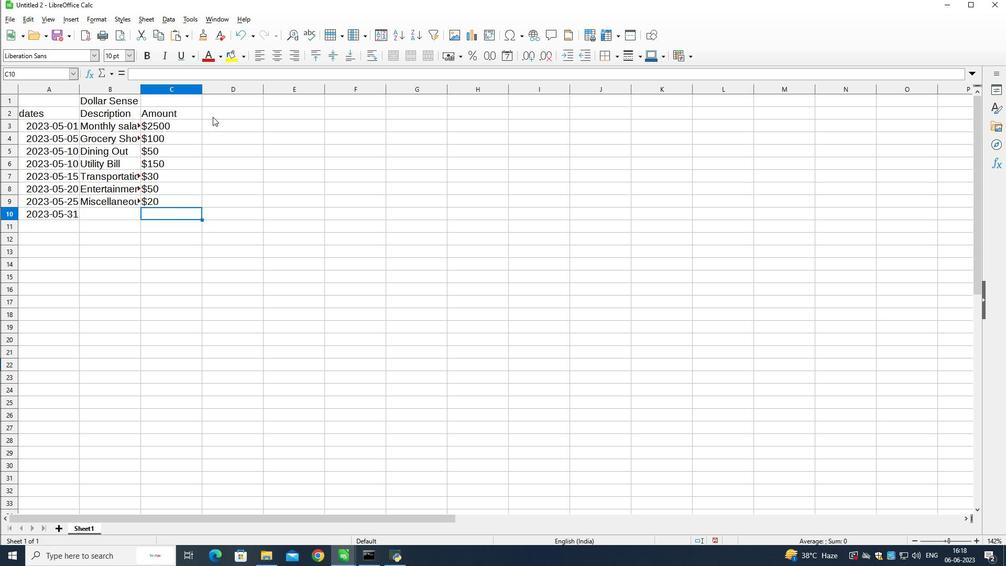
Action: Mouse pressed left at (219, 114)
Screenshot: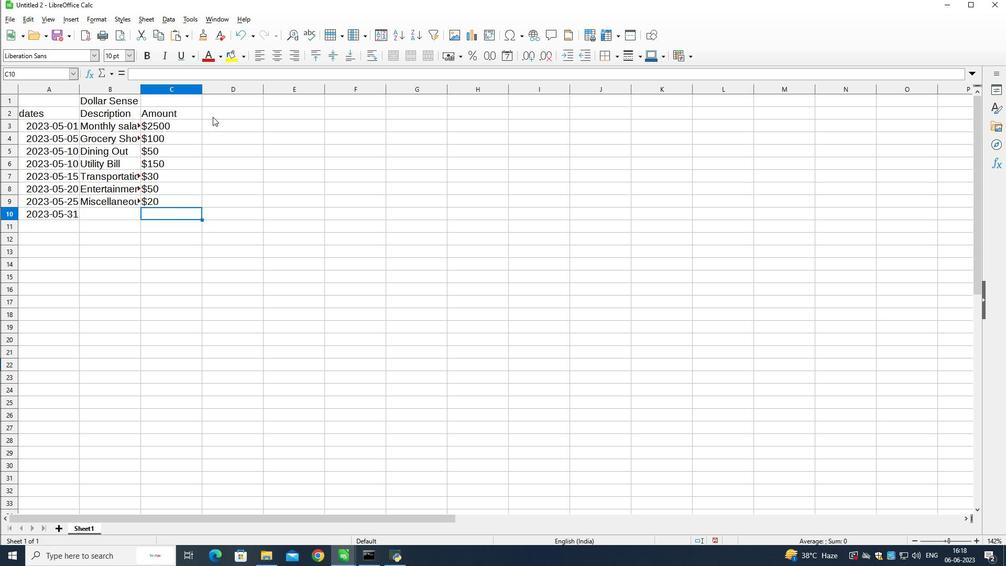 
Action: Mouse moved to (279, 189)
Screenshot: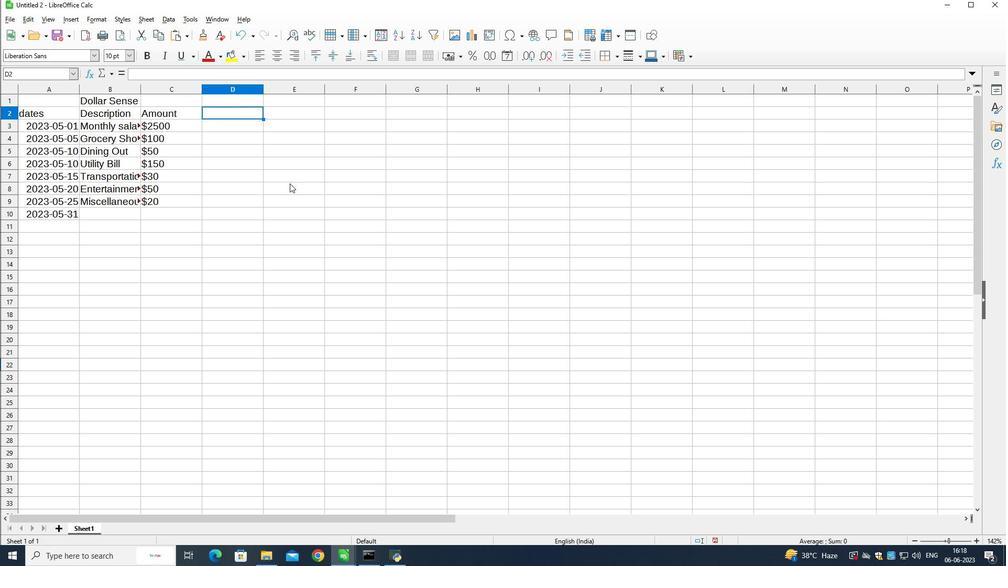 
Action: Key pressed <Key.shift>
Screenshot: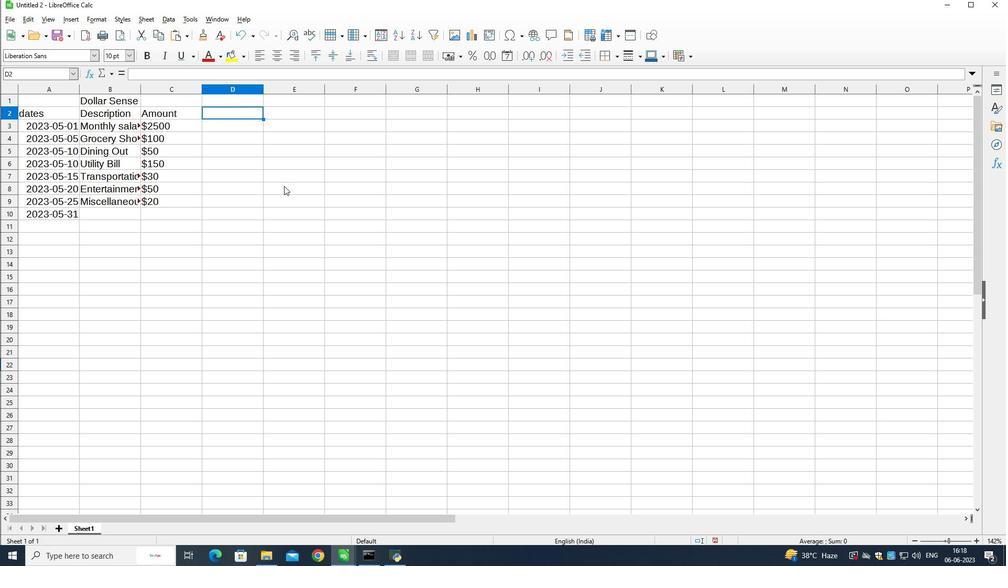 
Action: Mouse moved to (278, 189)
Screenshot: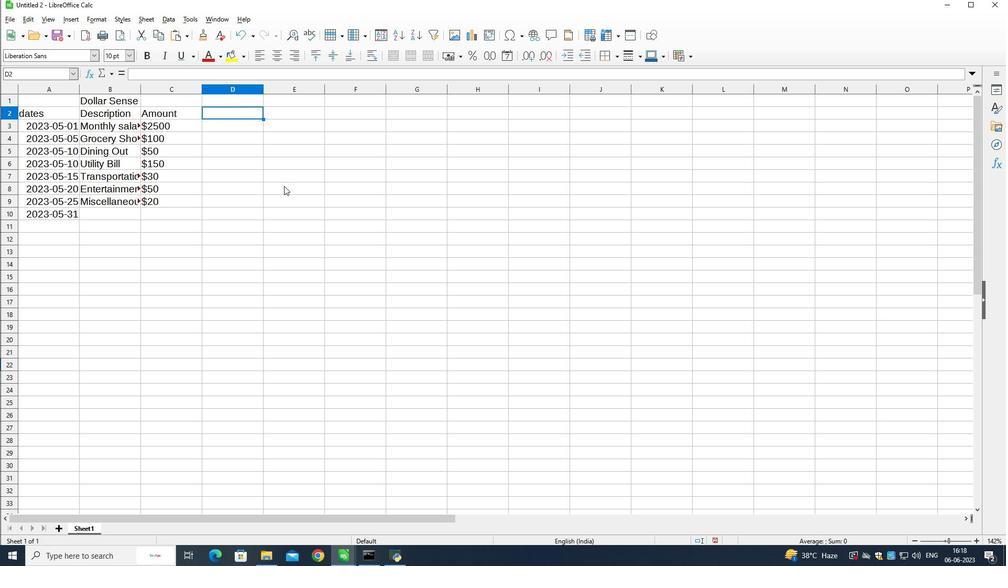 
Action: Key pressed In
Screenshot: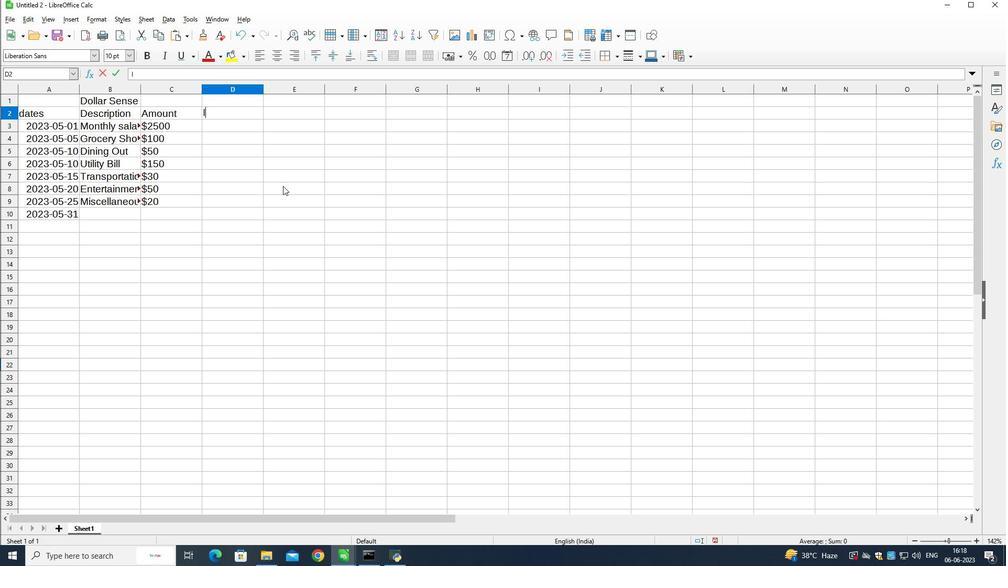 
Action: Mouse moved to (278, 190)
Screenshot: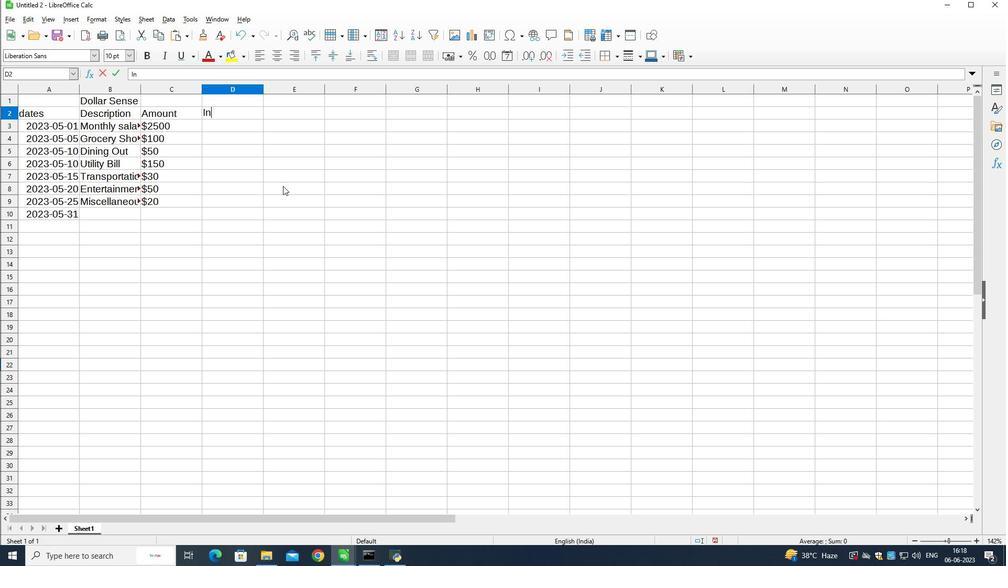 
Action: Key pressed come\<Key.backspace>/<Key.shift>Expenses<Key.down><Key.shift><Key.shift><Key.shift><Key.shift><Key.shift><Key.shift><Key.shift><Key.shift><Key.shift><Key.shift>Income<Key.backspace><Key.down><Key.shift>Expenses<Key.down><Key.shift>Expenses<Key.down><Key.shift>Expenses<Key.down><Key.shift>Expenses<Key.down><Key.shift>Expenses<Key.down><Key.shift><Key.shift>Expenses
Screenshot: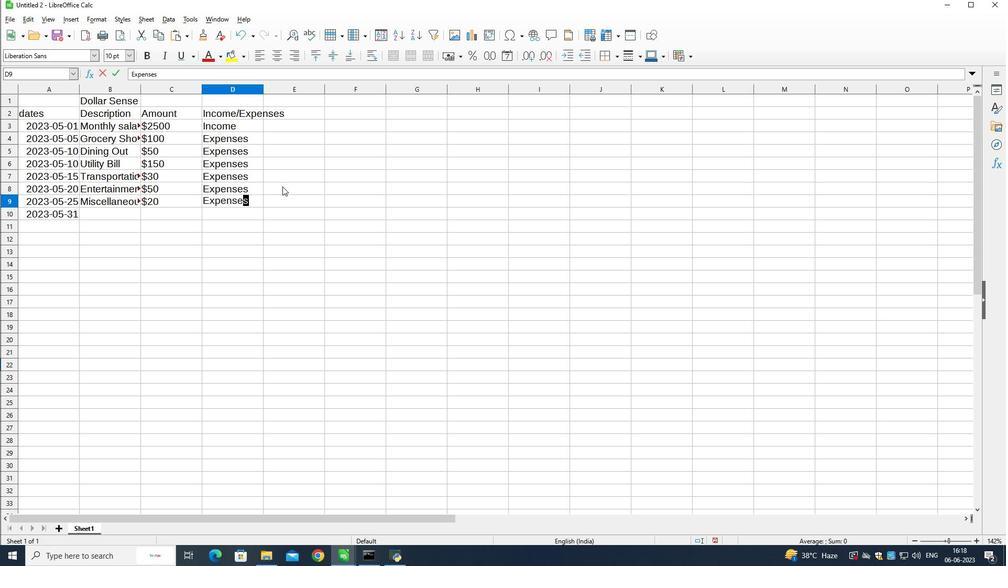 
Action: Mouse moved to (245, 91)
Screenshot: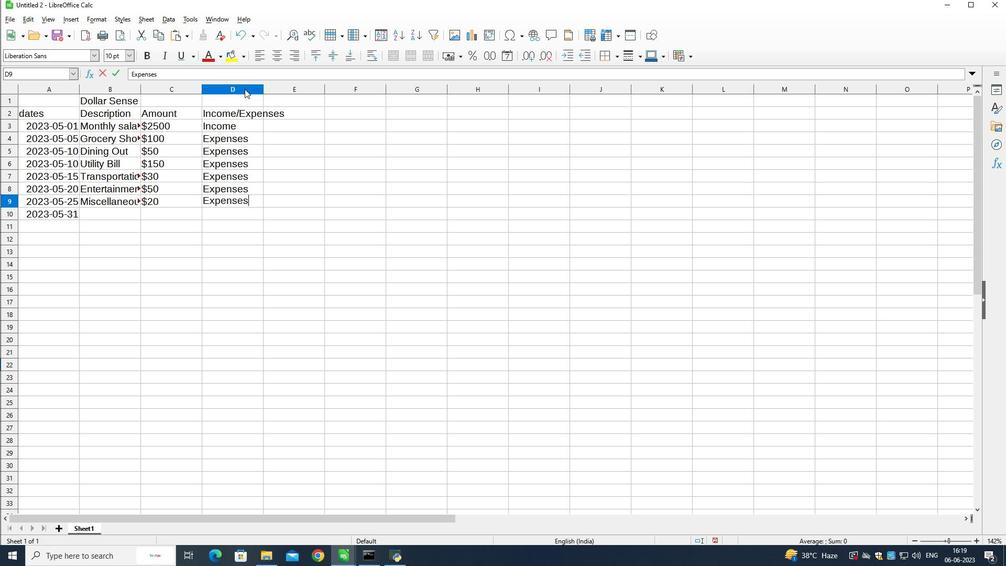 
Action: Mouse pressed left at (245, 91)
Screenshot: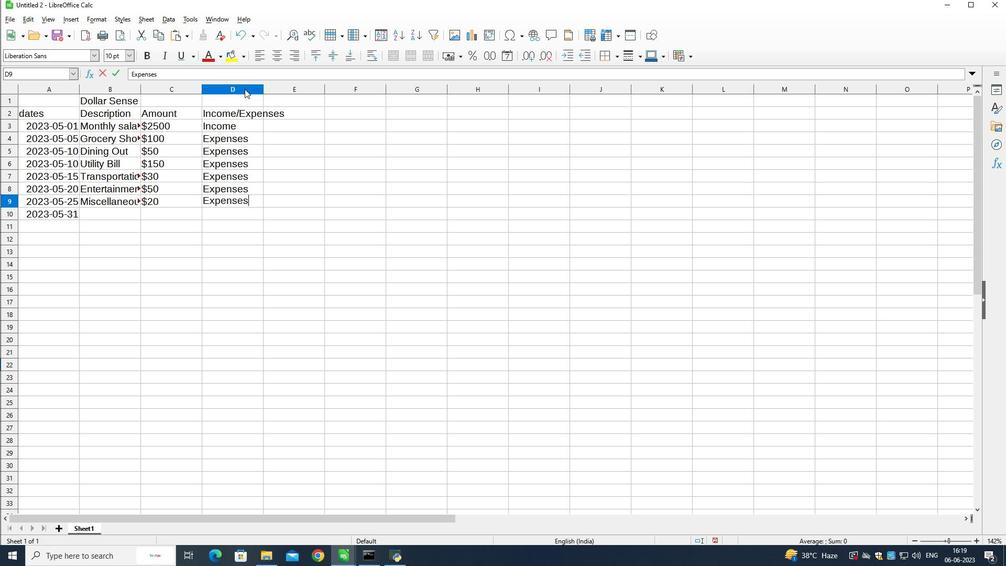 
Action: Mouse moved to (302, 152)
Screenshot: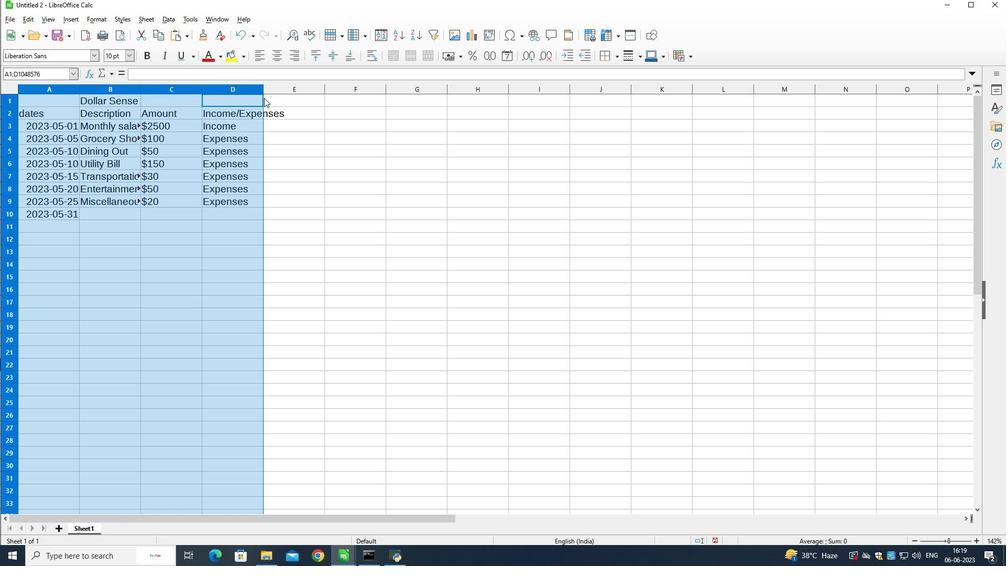 
Action: Mouse pressed left at (302, 152)
Screenshot: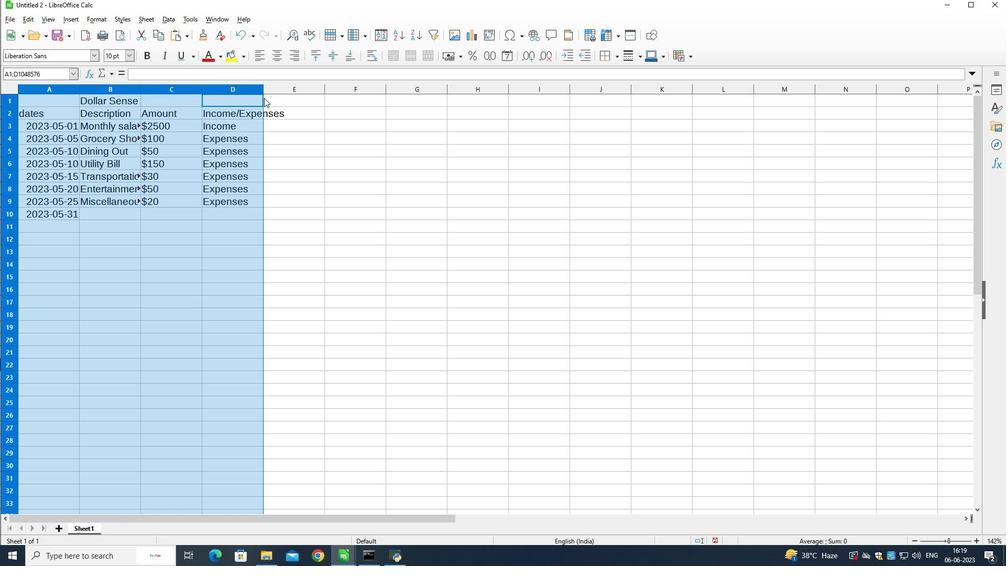 
Action: Mouse moved to (242, 90)
Screenshot: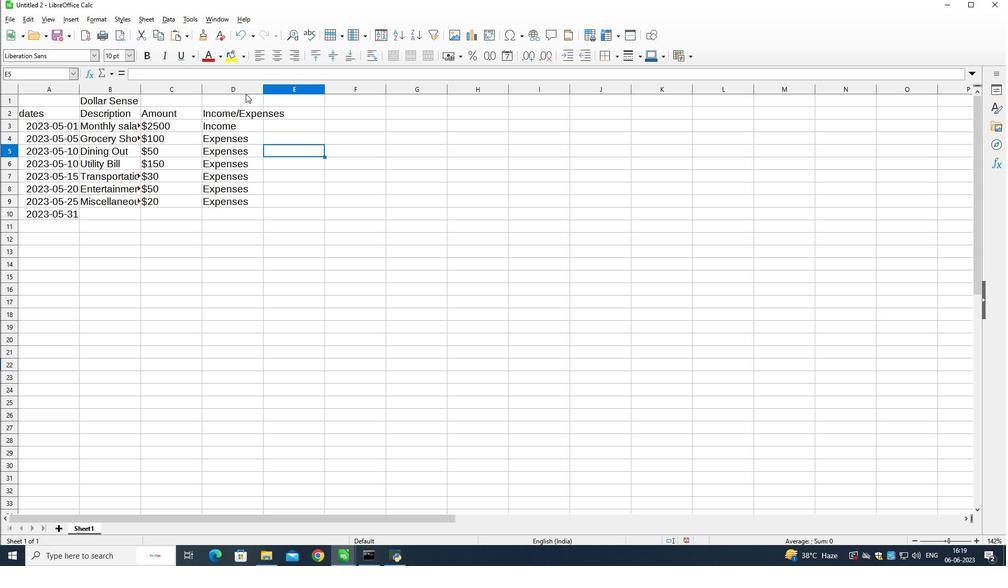 
Action: Mouse pressed left at (242, 90)
Screenshot: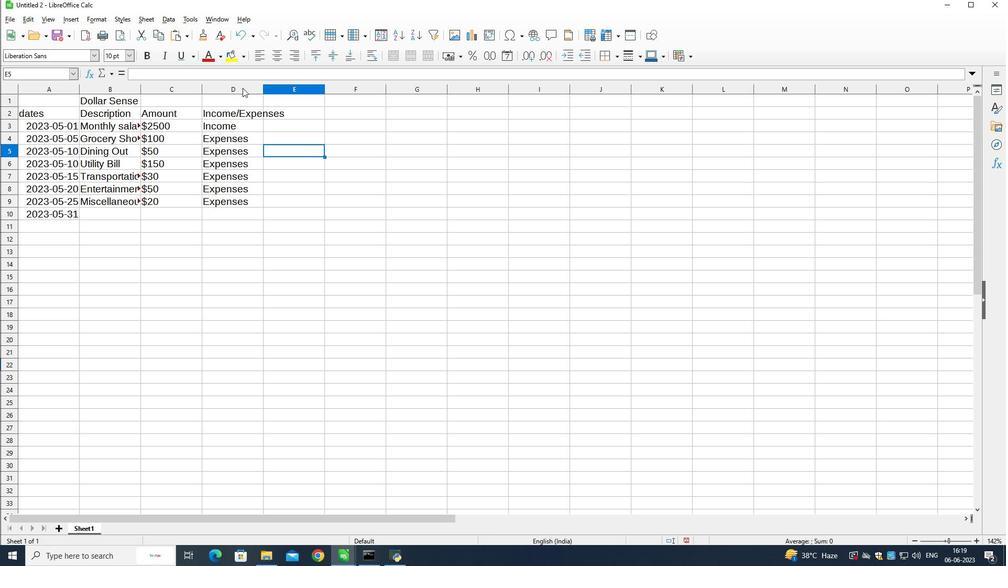 
Action: Mouse moved to (260, 93)
Screenshot: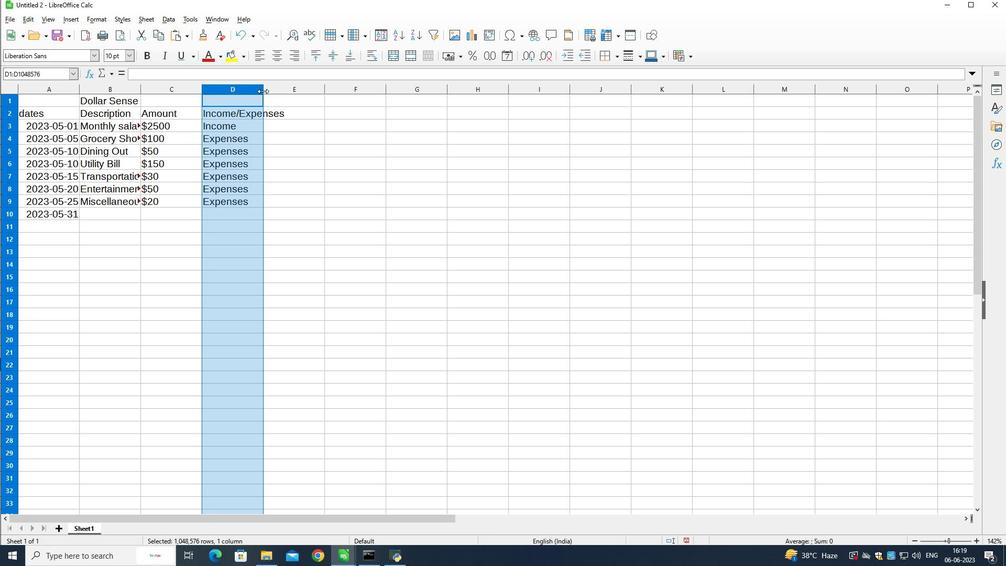 
Action: Mouse pressed left at (260, 93)
Screenshot: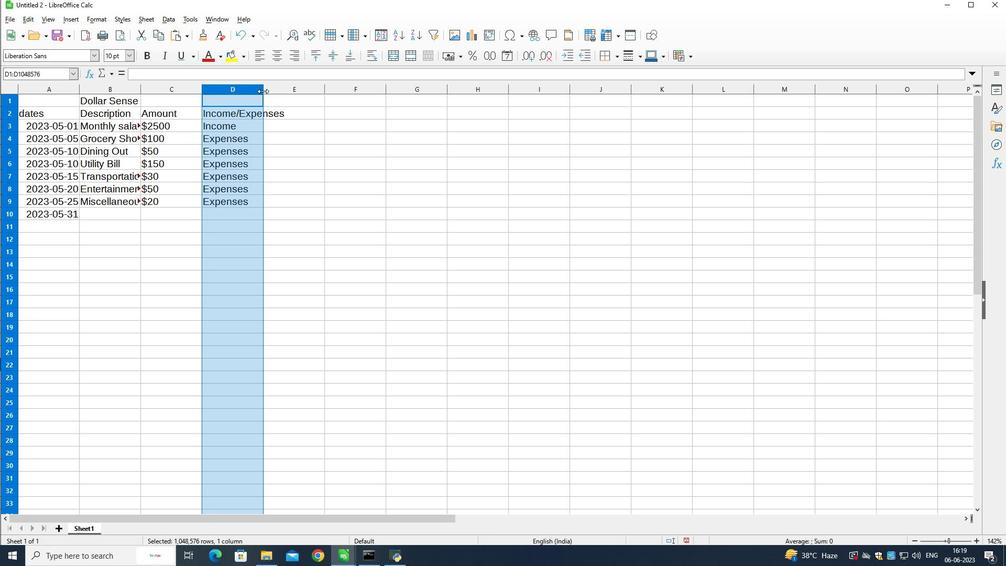
Action: Mouse moved to (298, 116)
Screenshot: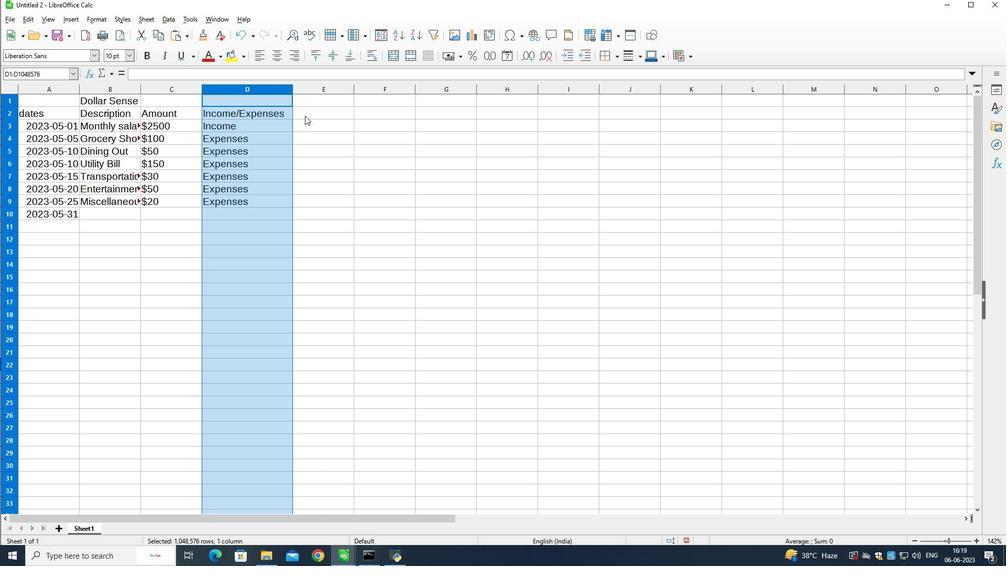 
Action: Mouse pressed left at (298, 116)
Screenshot: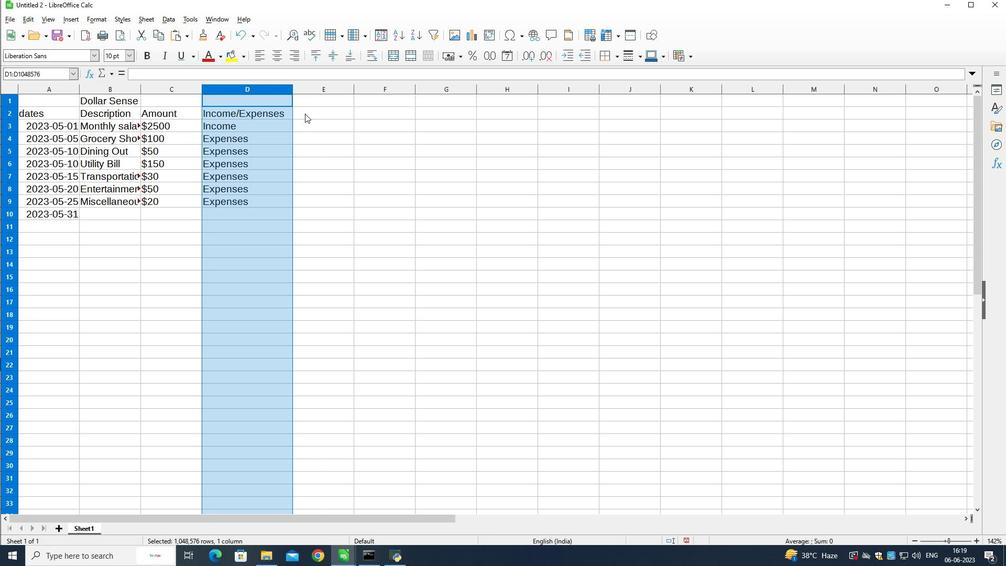 
Action: Mouse moved to (455, 211)
Screenshot: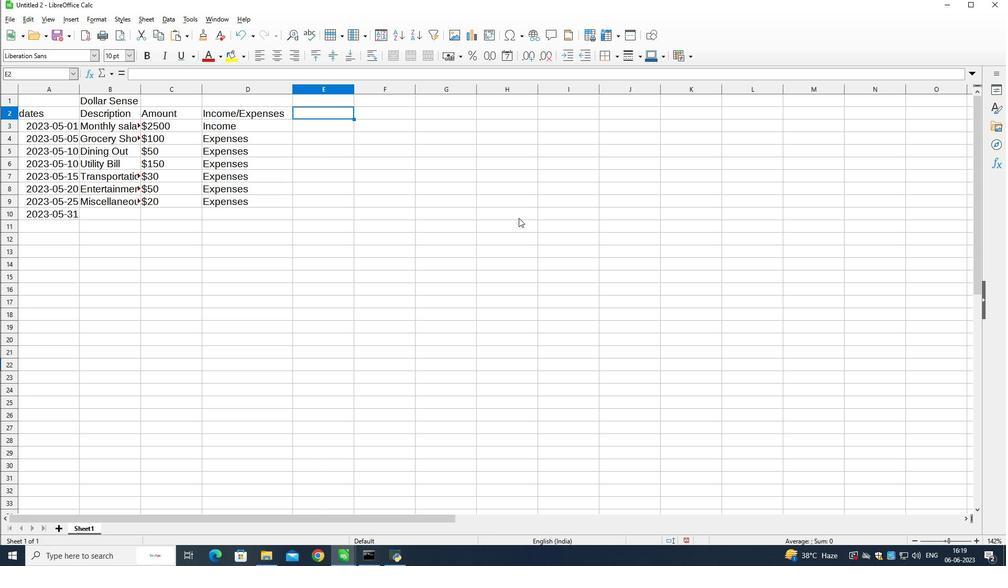 
Action: Key pressed <Key.shift>Balance
Screenshot: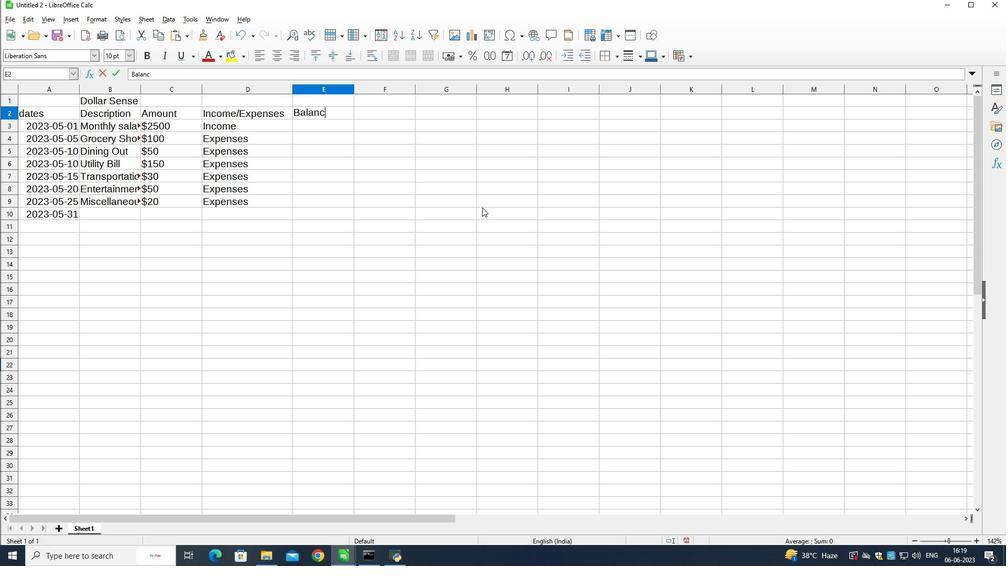 
Action: Mouse moved to (448, 211)
Screenshot: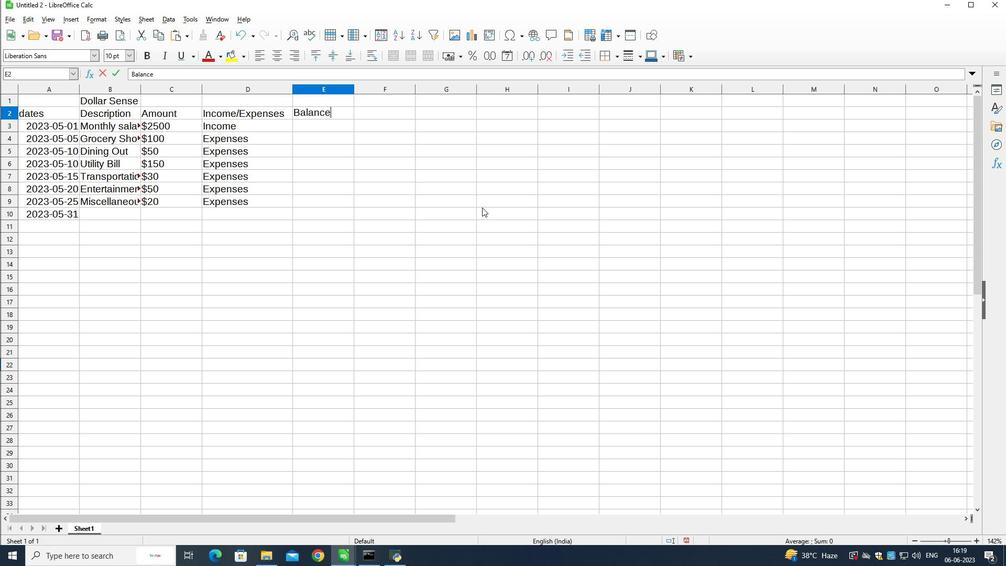 
Action: Key pressed <Key.down>
Screenshot: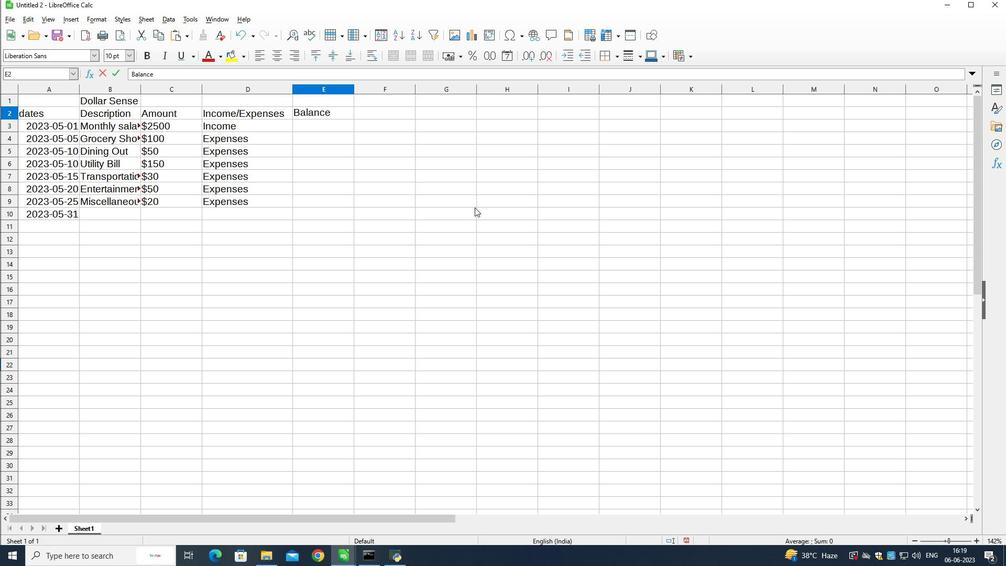
Action: Mouse moved to (448, 211)
Screenshot: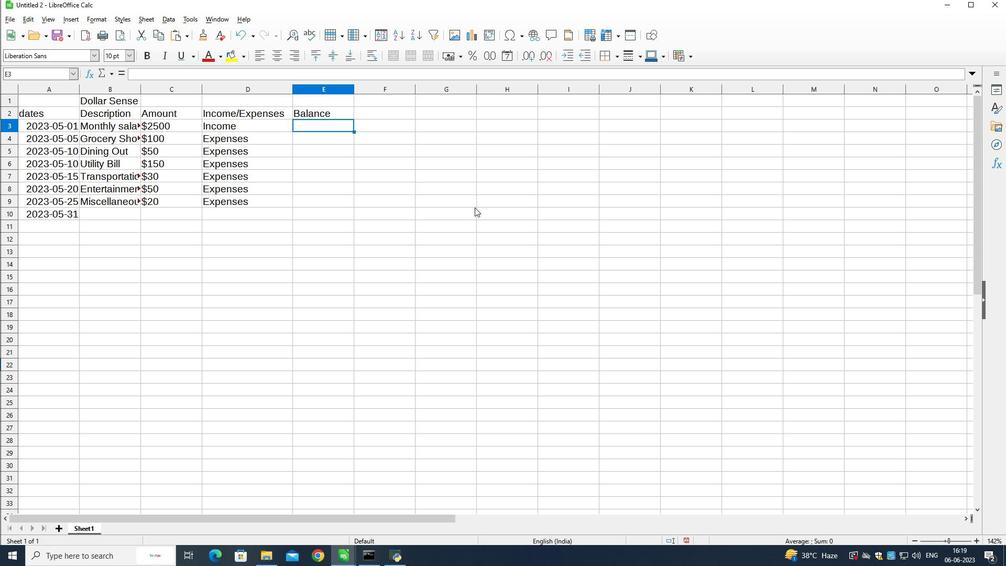 
Action: Key pressed <Key.shift>$2500<Key.down><Key.shift>$2400<Key.down><Key.shift>$2350<Key.down><Key.shift>$2200<Key.down><Key.shift>$2170<Key.down><Key.shift>$2120<Key.down><Key.shift>$2100
Screenshot: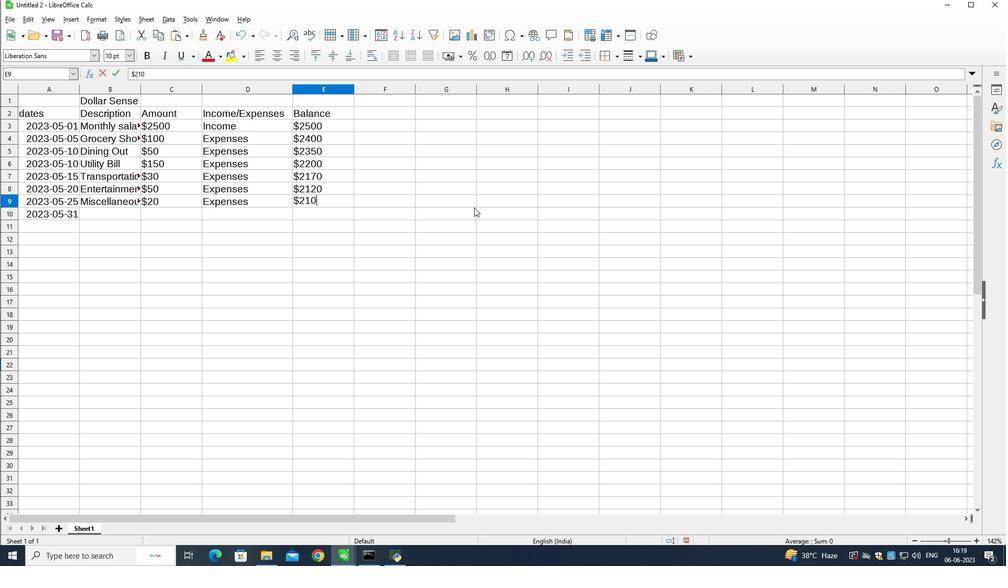 
Action: Mouse moved to (362, 117)
Screenshot: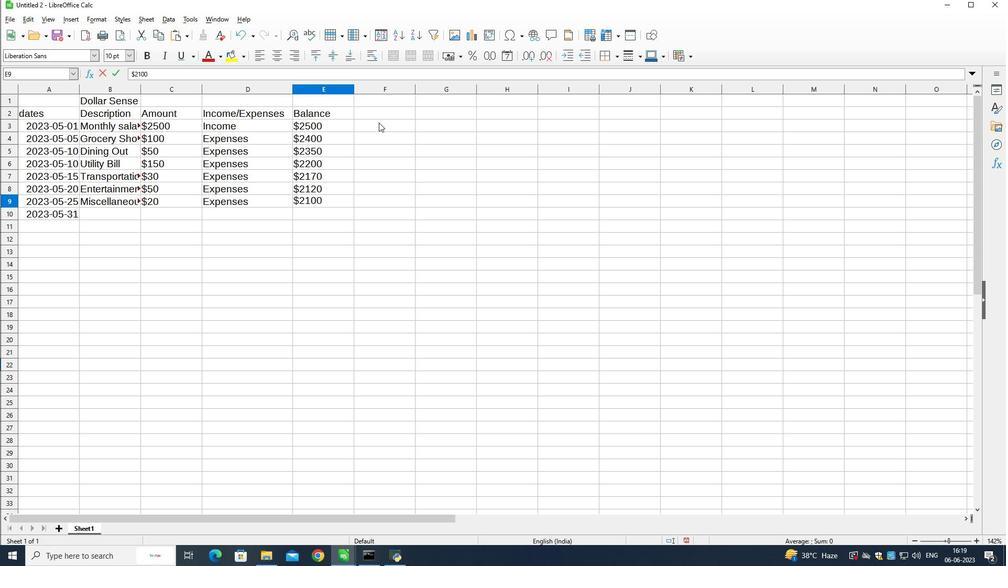 
Action: Mouse pressed left at (362, 117)
Screenshot: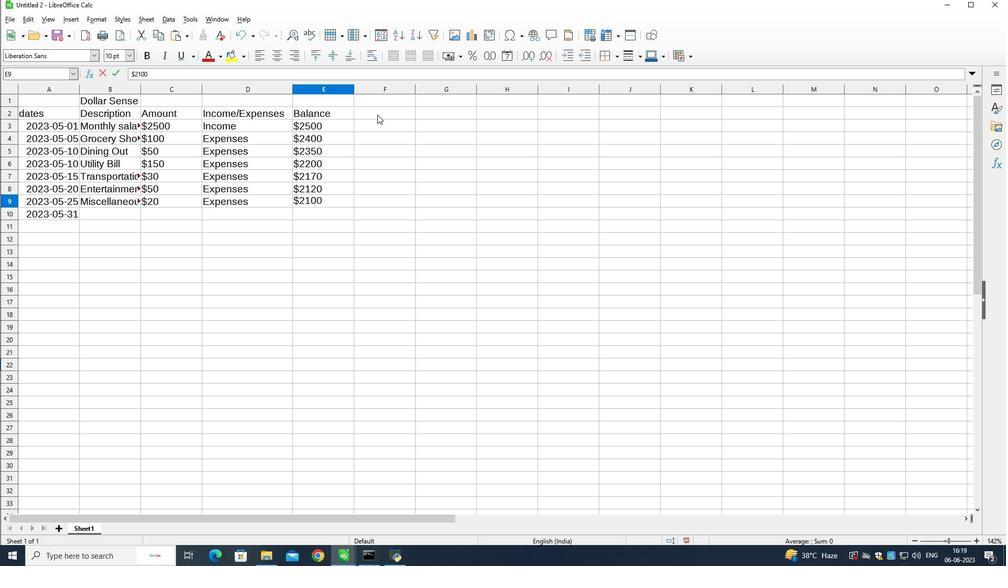 
Action: Mouse moved to (84, 219)
Screenshot: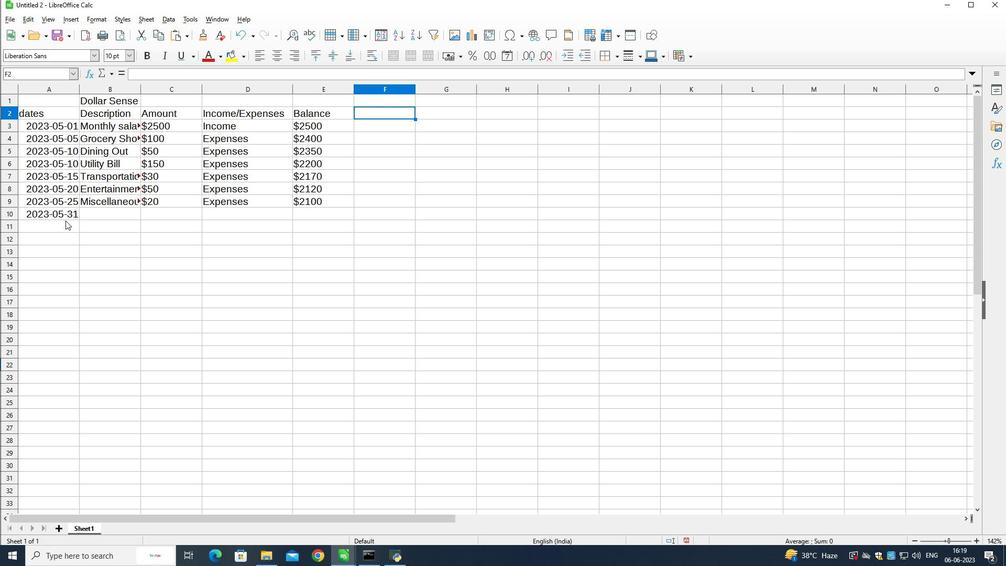 
Action: Mouse pressed left at (84, 219)
Screenshot: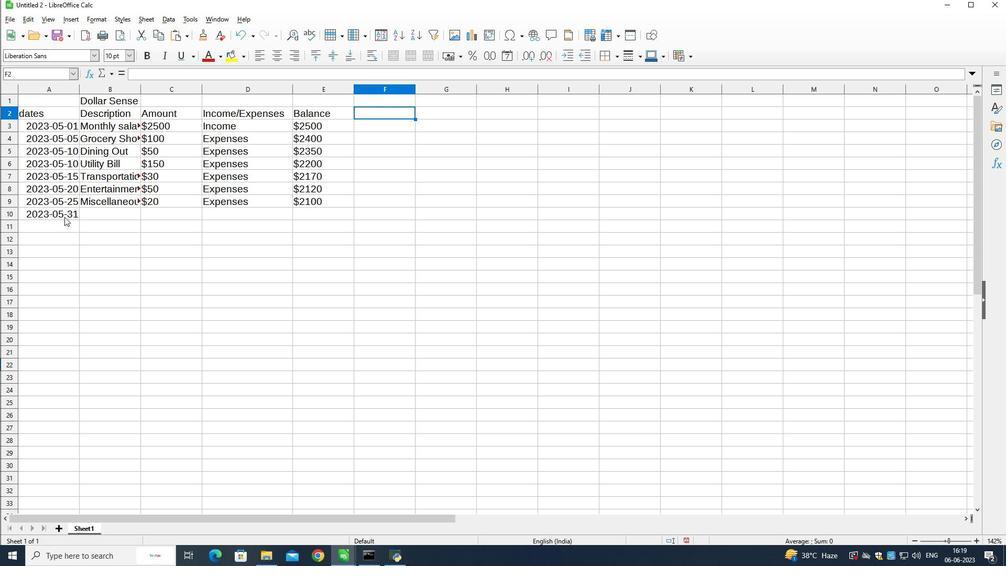
Action: Mouse pressed left at (84, 219)
Screenshot: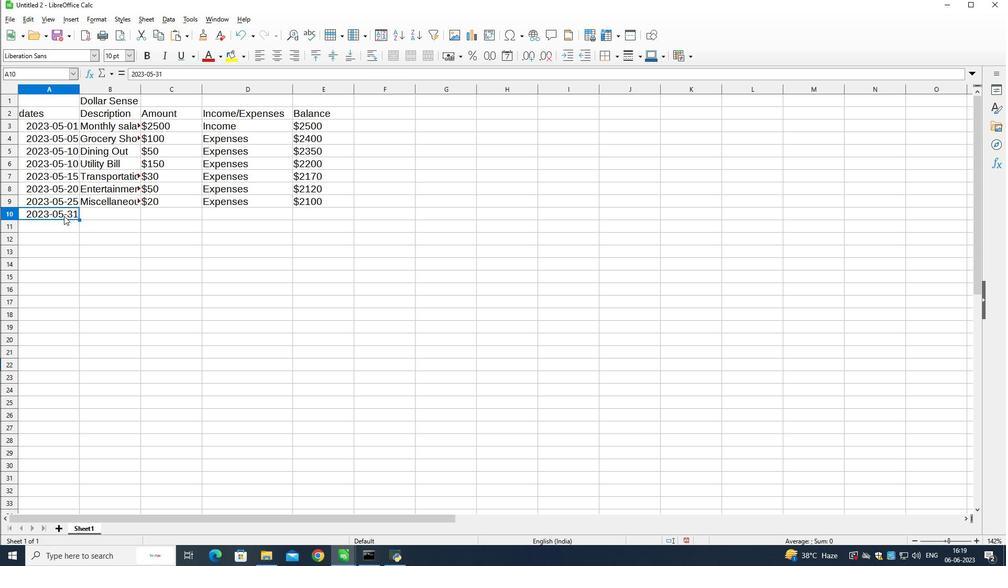 
Action: Mouse moved to (94, 217)
Screenshot: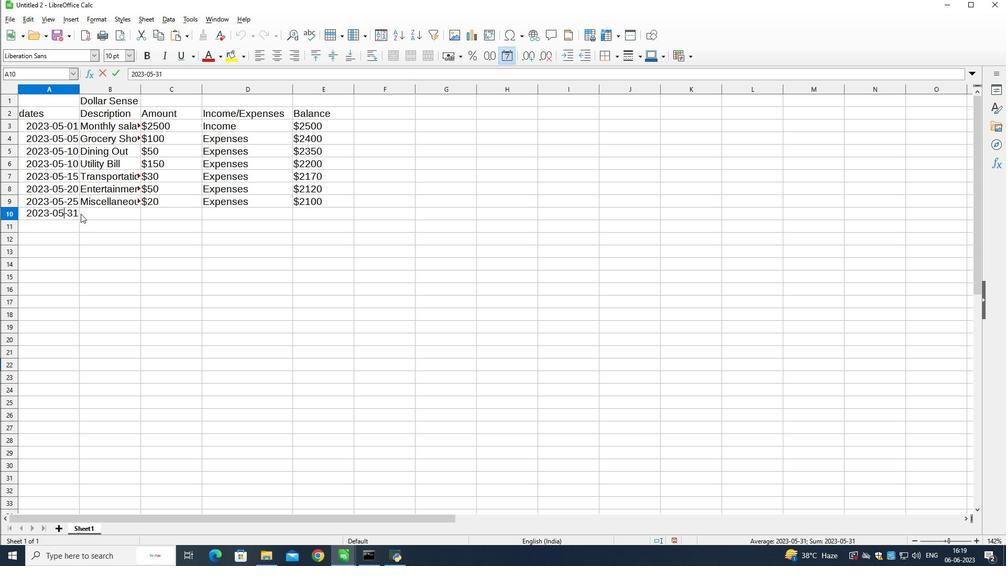 
Action: Mouse pressed left at (94, 217)
Screenshot: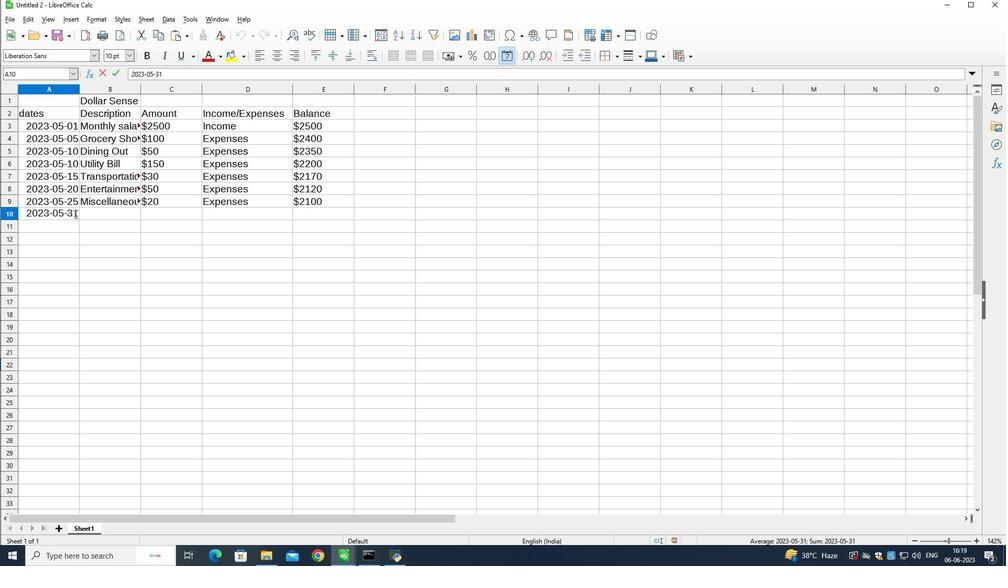 
Action: Mouse pressed left at (94, 217)
Screenshot: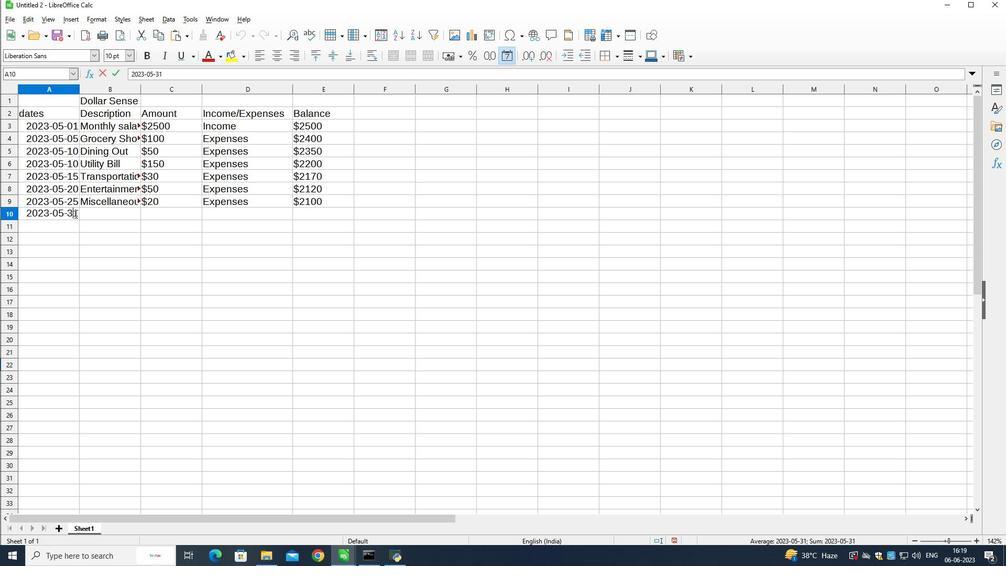 
Action: Mouse moved to (93, 217)
Screenshot: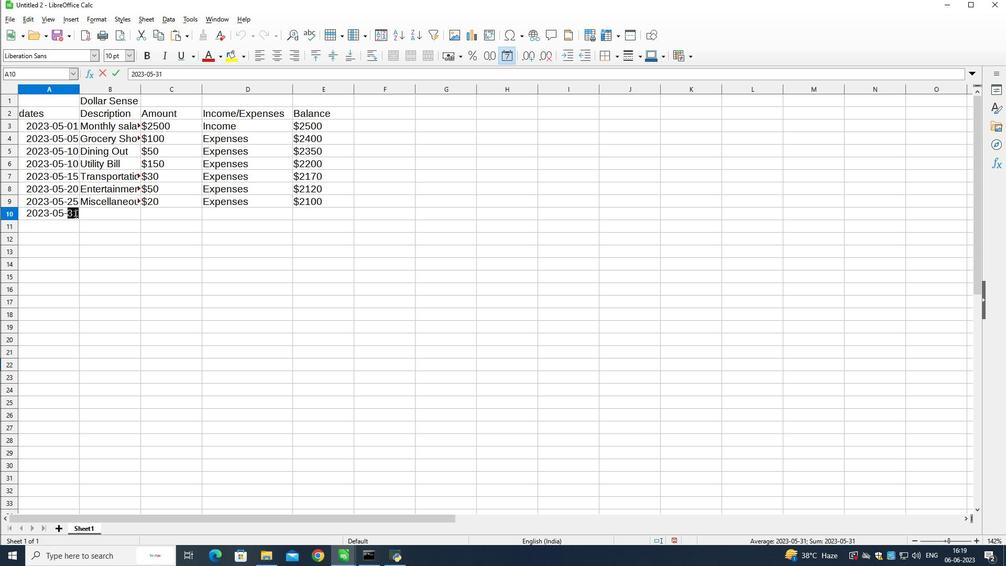 
Action: Mouse pressed left at (93, 217)
Screenshot: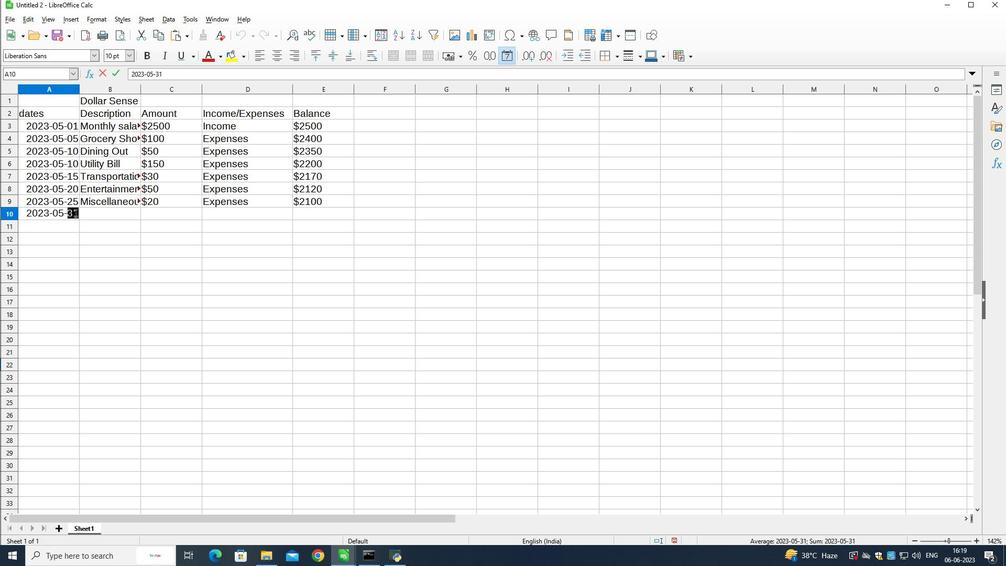 
Action: Mouse pressed left at (93, 217)
Screenshot: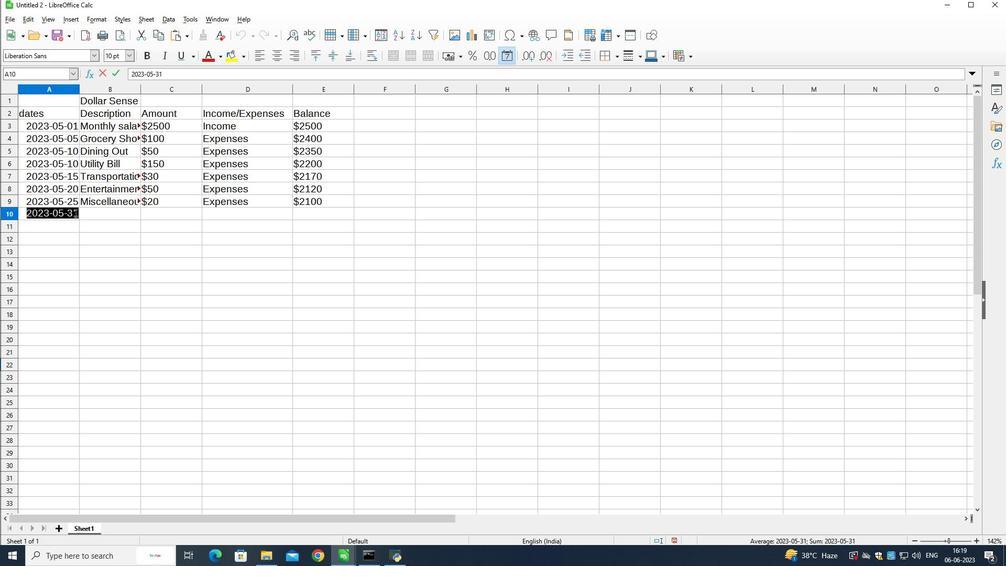
Action: Key pressed <Key.backspace>
Screenshot: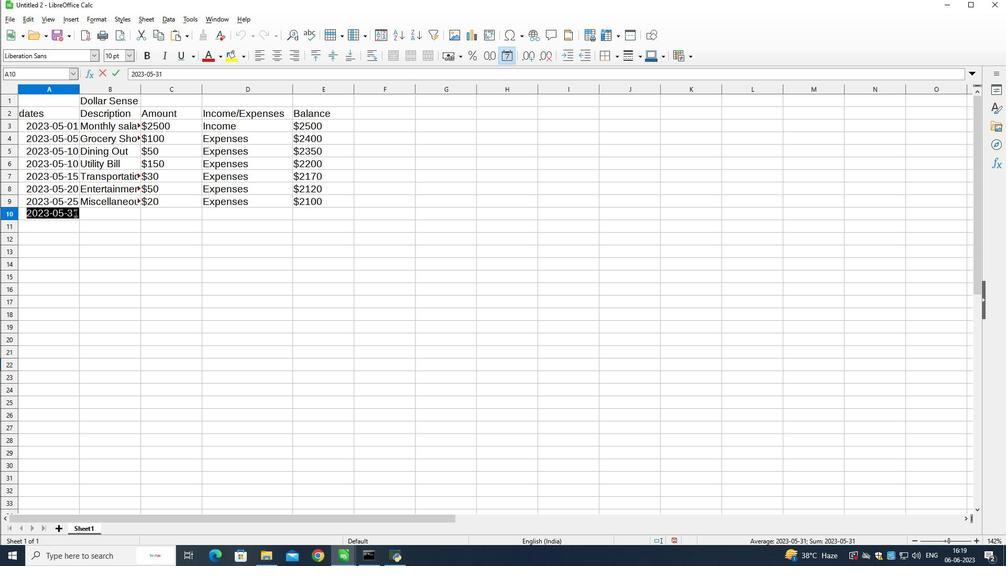 
Action: Mouse moved to (345, 115)
Screenshot: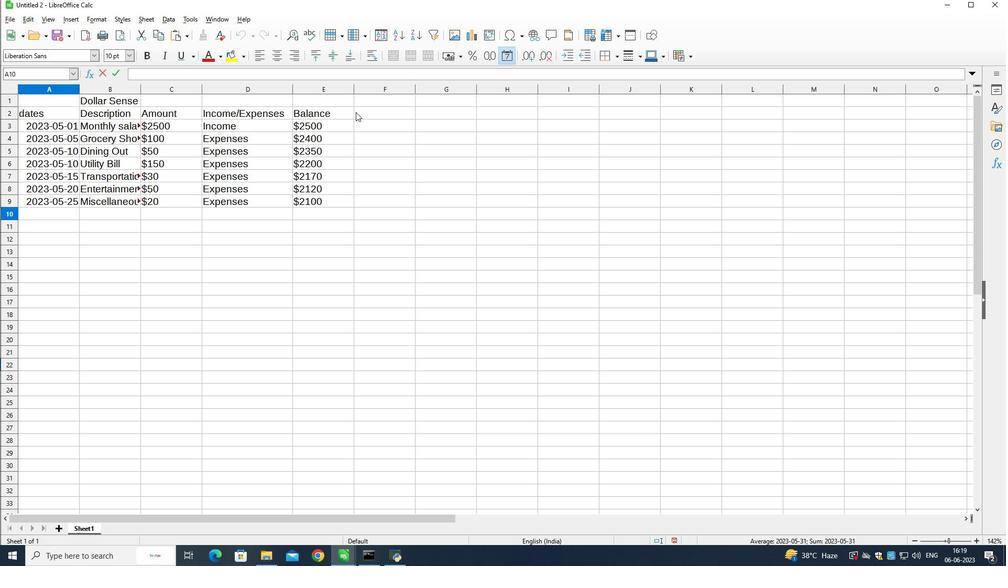 
Action: Mouse pressed left at (345, 115)
Screenshot: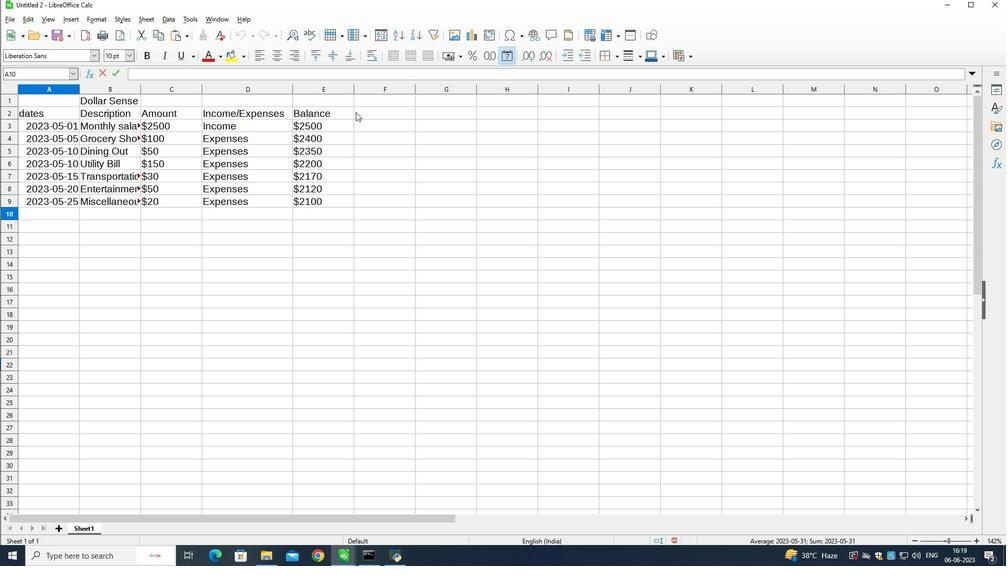 
Action: Mouse moved to (394, 222)
Screenshot: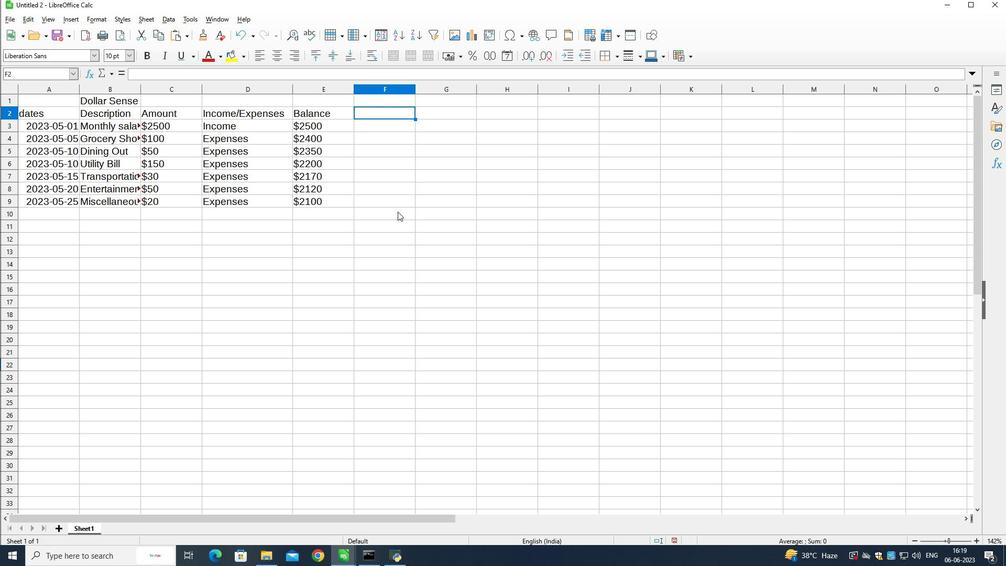 
Action: Mouse pressed left at (394, 222)
Screenshot: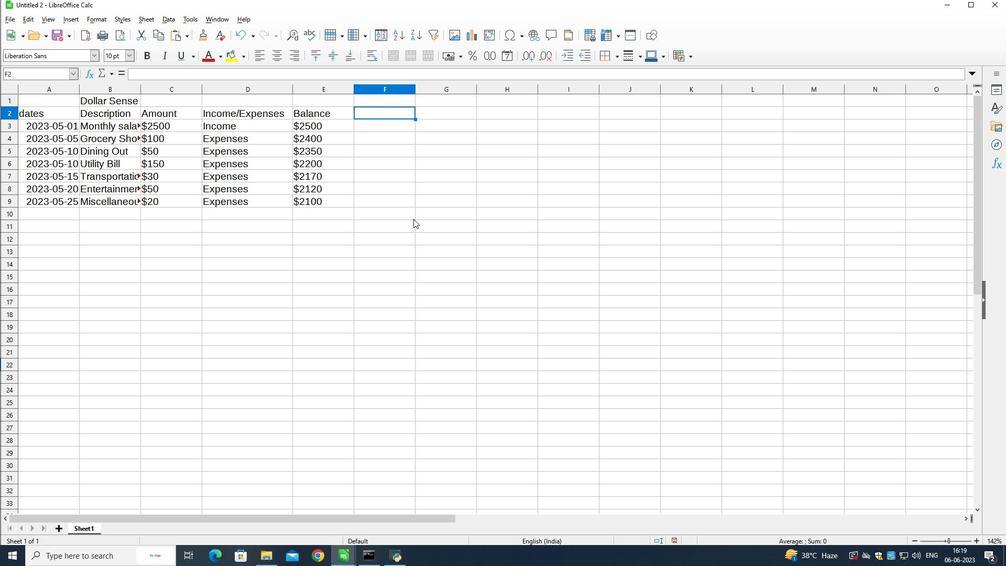 
Action: Mouse moved to (411, 260)
Screenshot: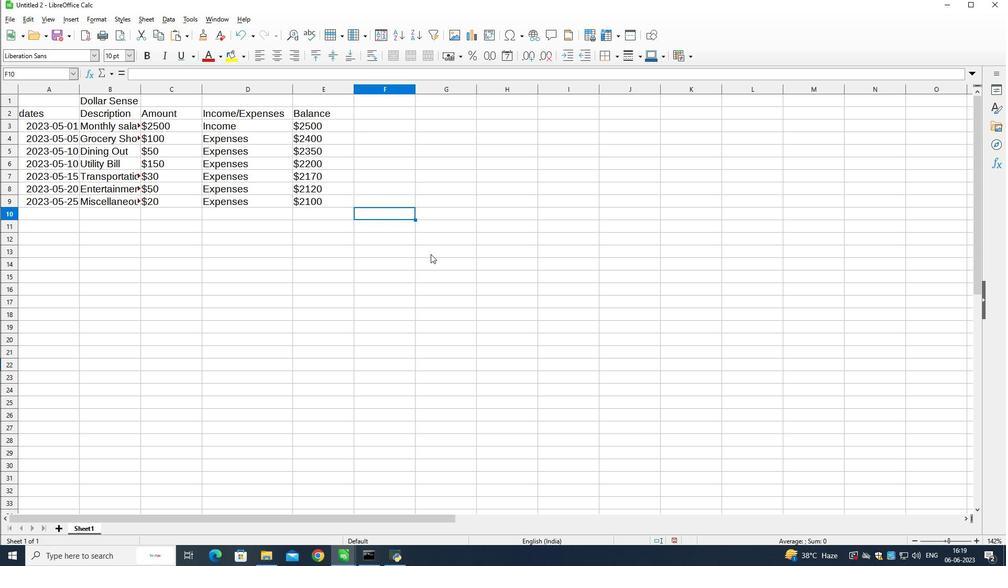 
Action: Key pressed ctrl+S
Screenshot: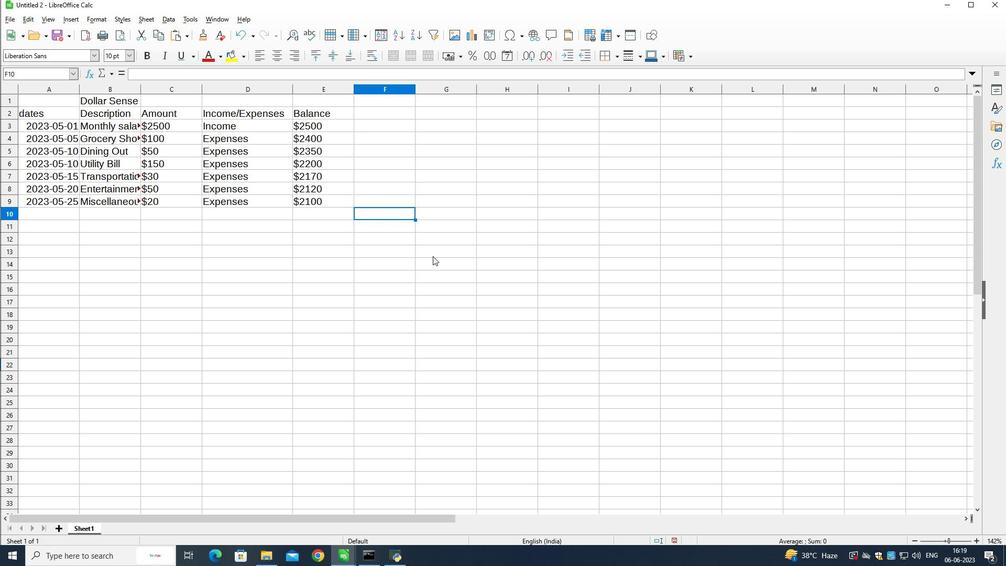 
Action: Mouse moved to (410, 264)
Screenshot: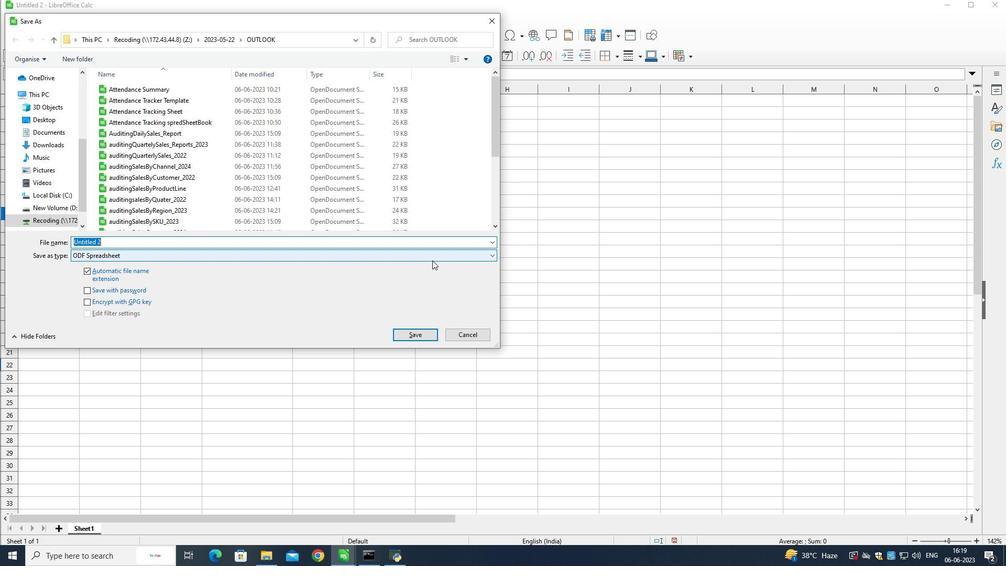 
Action: Key pressed <Key.shift>Bank<Key.shift>Balance<Key.shift>Log<Key.shift>Book<Key.shift>Book<Key.enter>
Screenshot: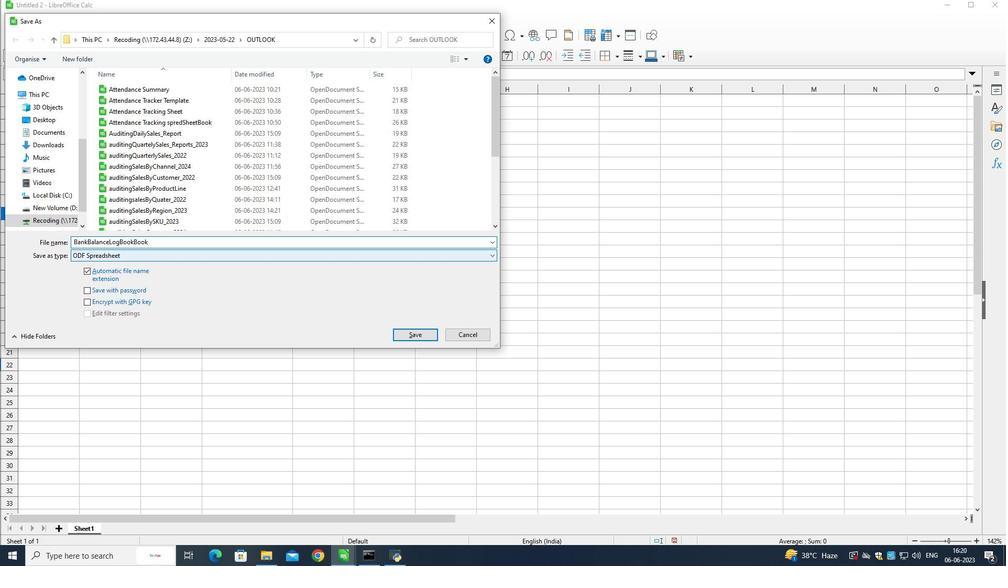
